 Task: Inspect the Street View of the Hollywood Walk of Fame in Los Angeles.
Action: Key pressed <Key.caps_lock>H<Key.caps_lock>ollywood<Key.space><Key.caps_lock>W<Key.caps_lock>alk<Key.space>of<Key.space><Key.caps_lock>F<Key.caps_lock>ame<Key.space>,<Key.space><Key.caps_lock>L<Key.caps_lock>os<Key.space><Key.caps_lock>A<Key.caps_lock>ngeles
Screenshot: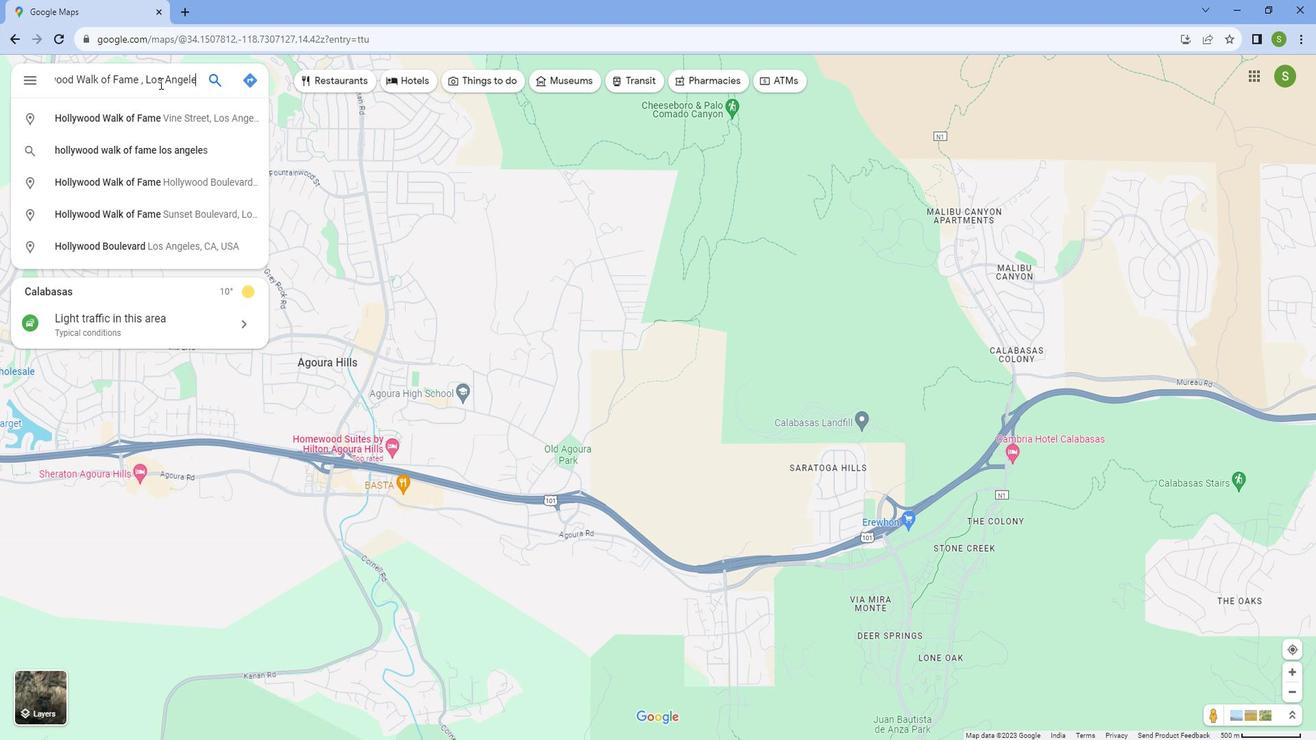 
Action: Mouse moved to (166, 141)
Screenshot: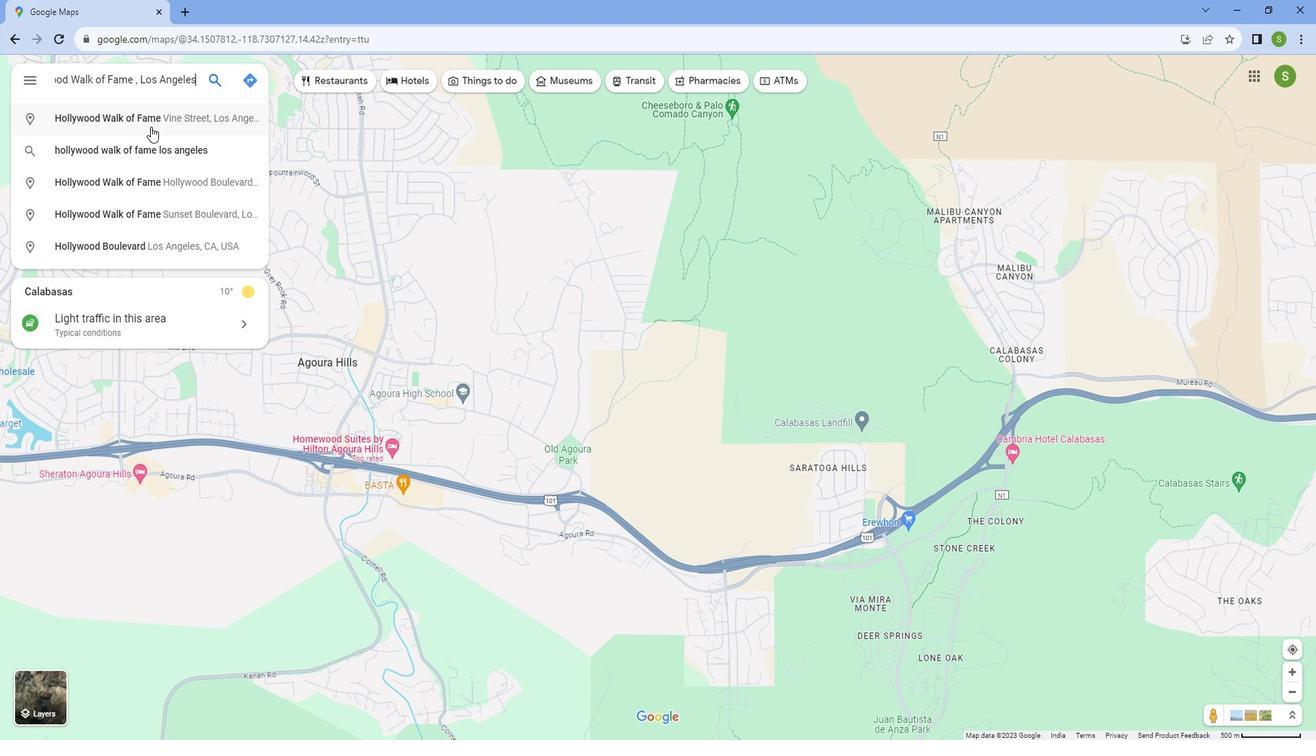
Action: Mouse pressed left at (166, 141)
Screenshot: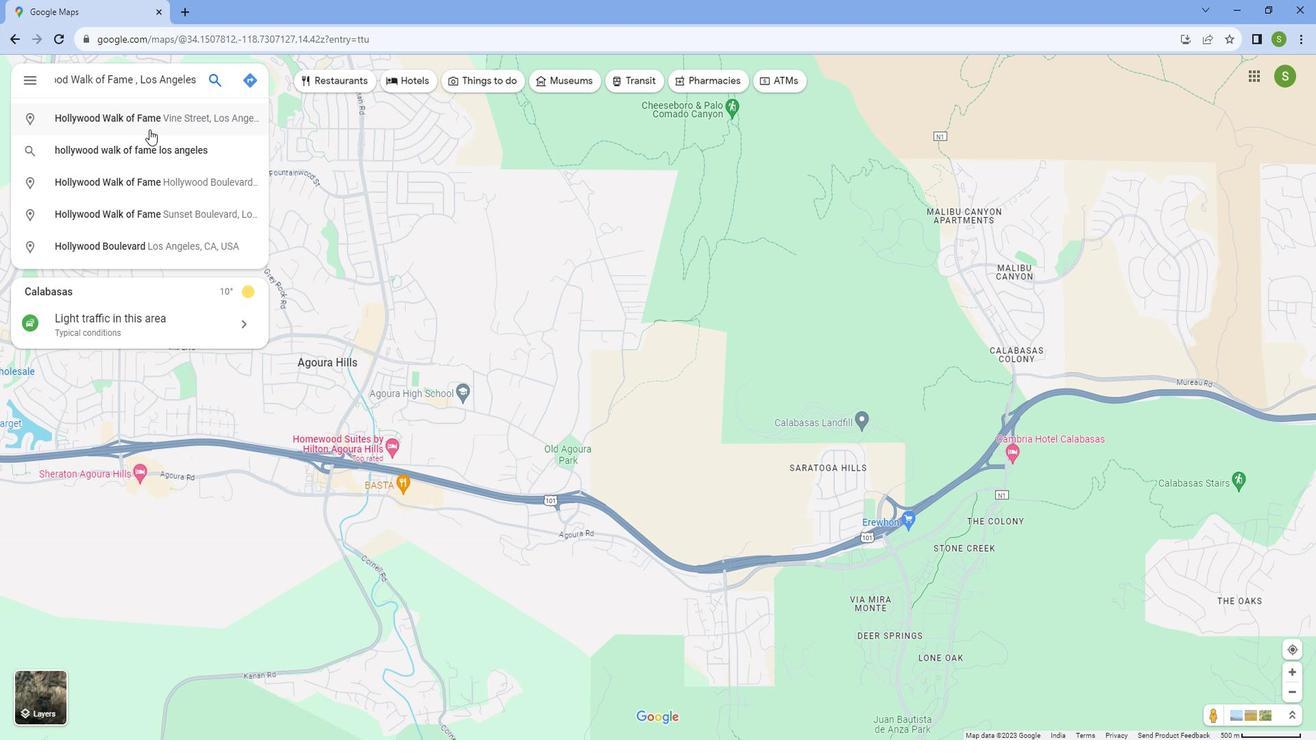 
Action: Mouse moved to (167, 146)
Screenshot: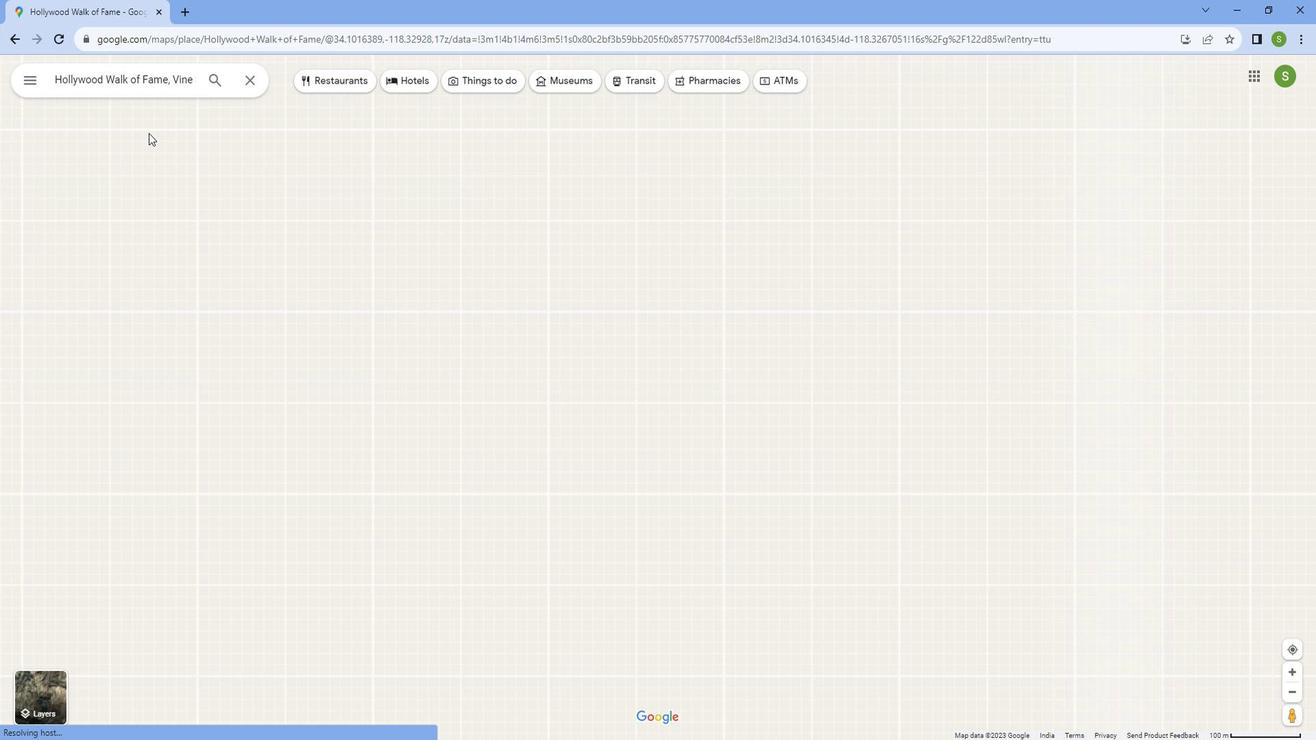 
Action: Mouse scrolled (167, 145) with delta (0, 0)
Screenshot: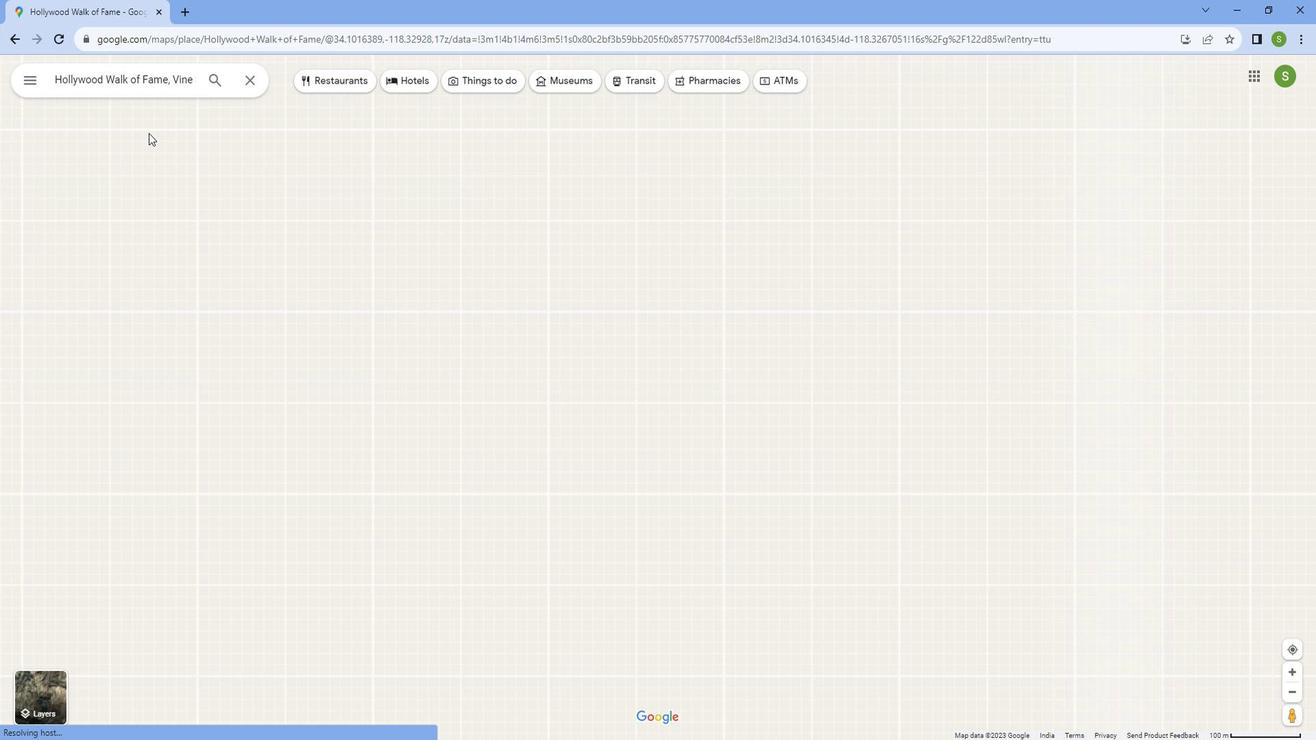 
Action: Mouse moved to (578, 686)
Screenshot: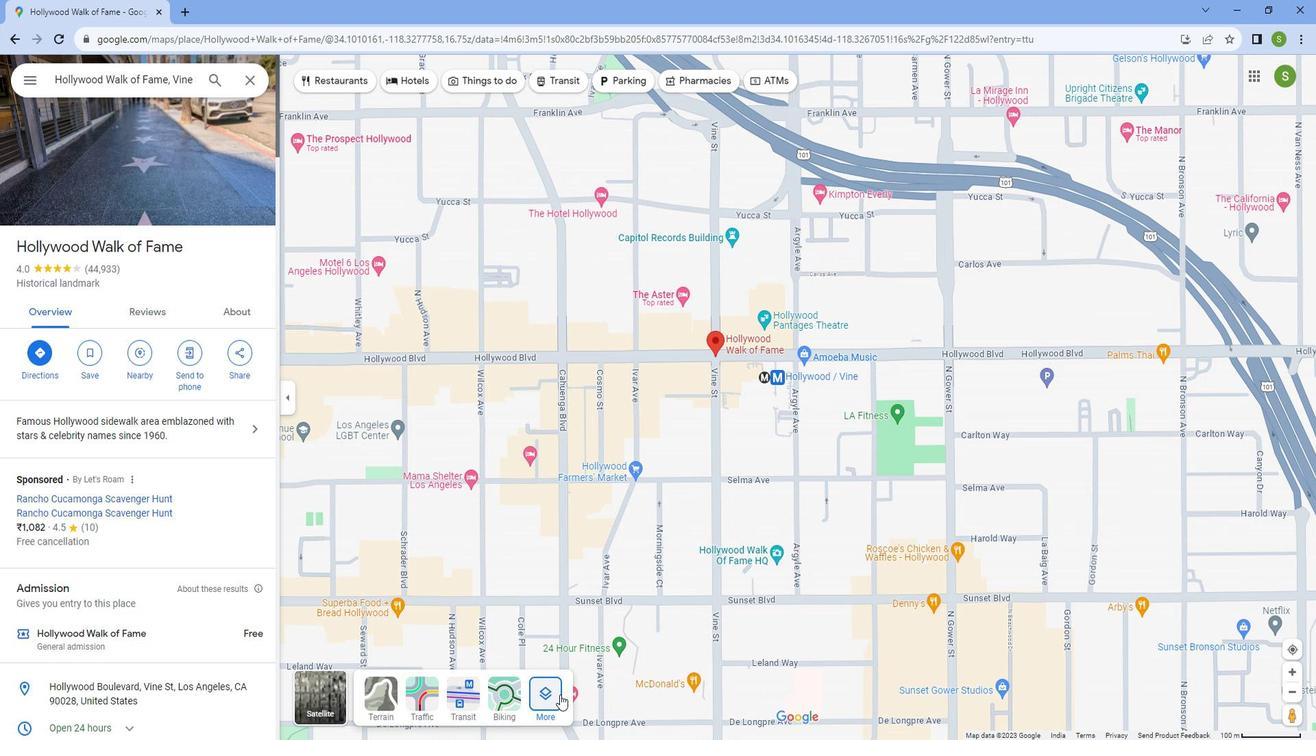 
Action: Mouse pressed left at (578, 686)
Screenshot: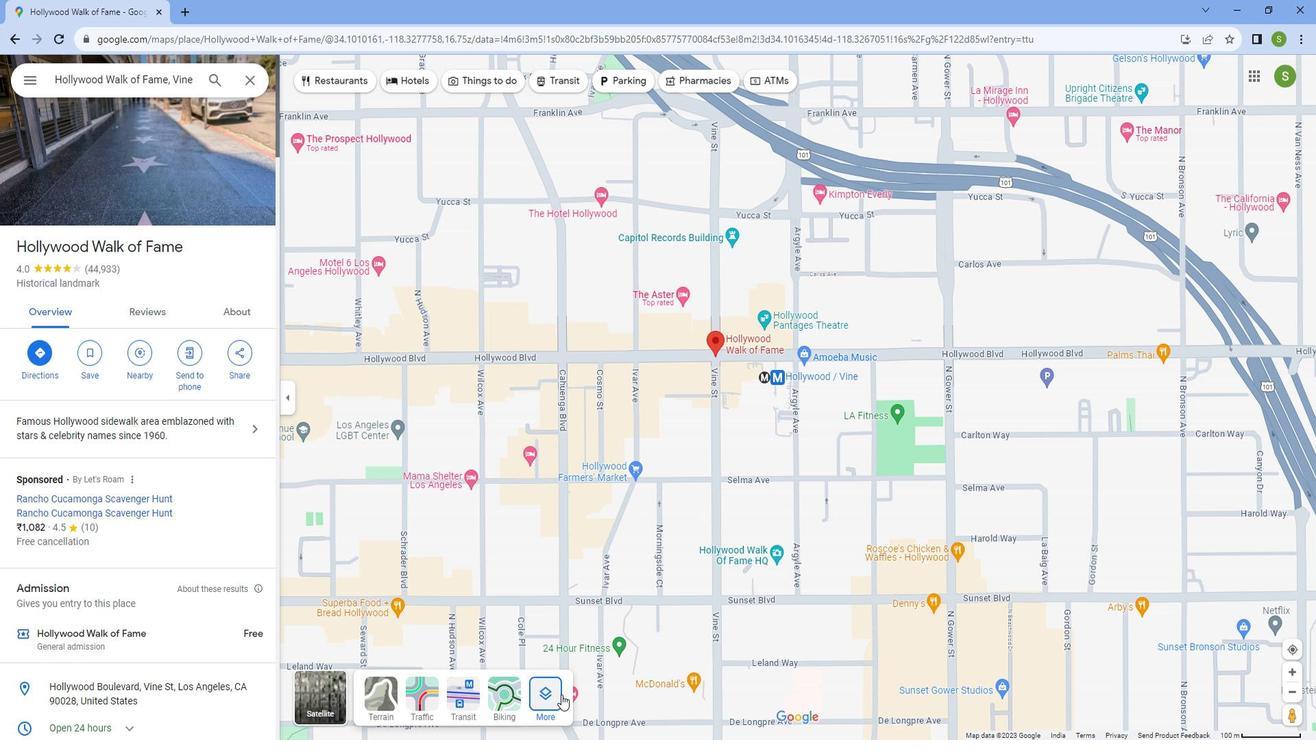 
Action: Mouse moved to (390, 408)
Screenshot: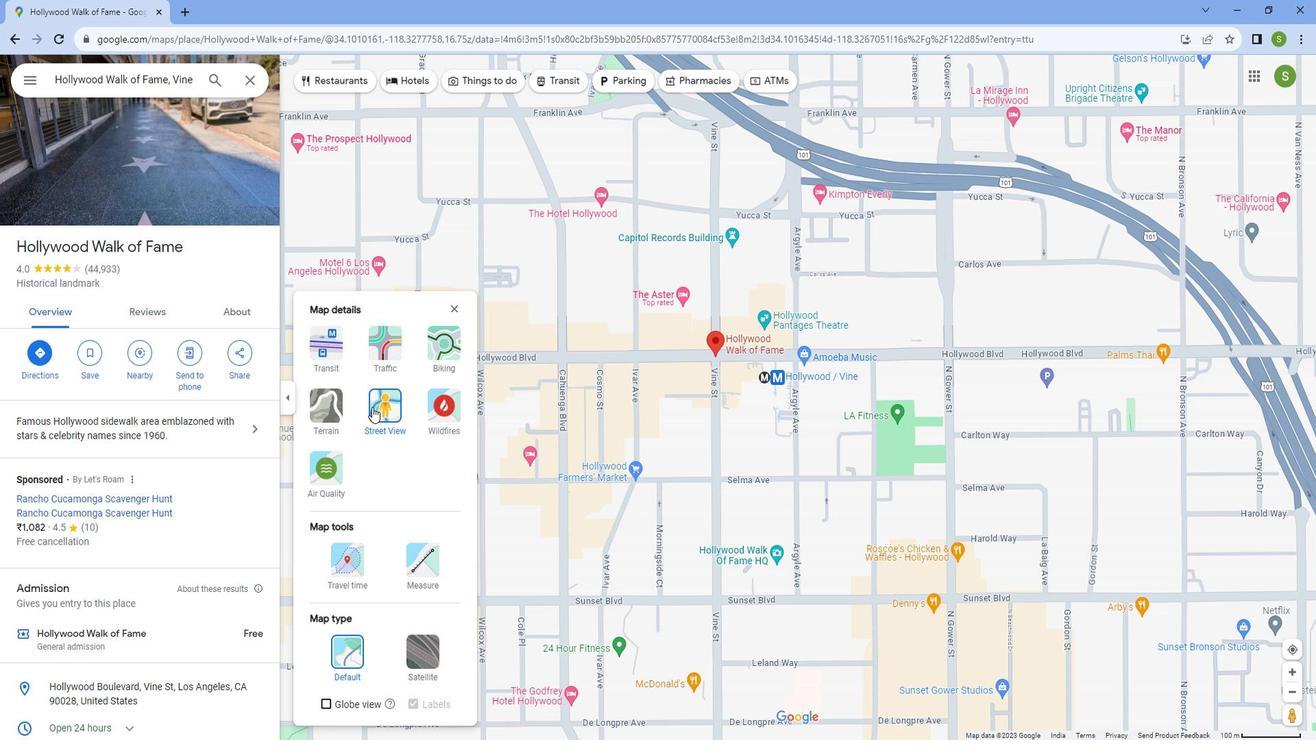 
Action: Mouse pressed left at (390, 408)
Screenshot: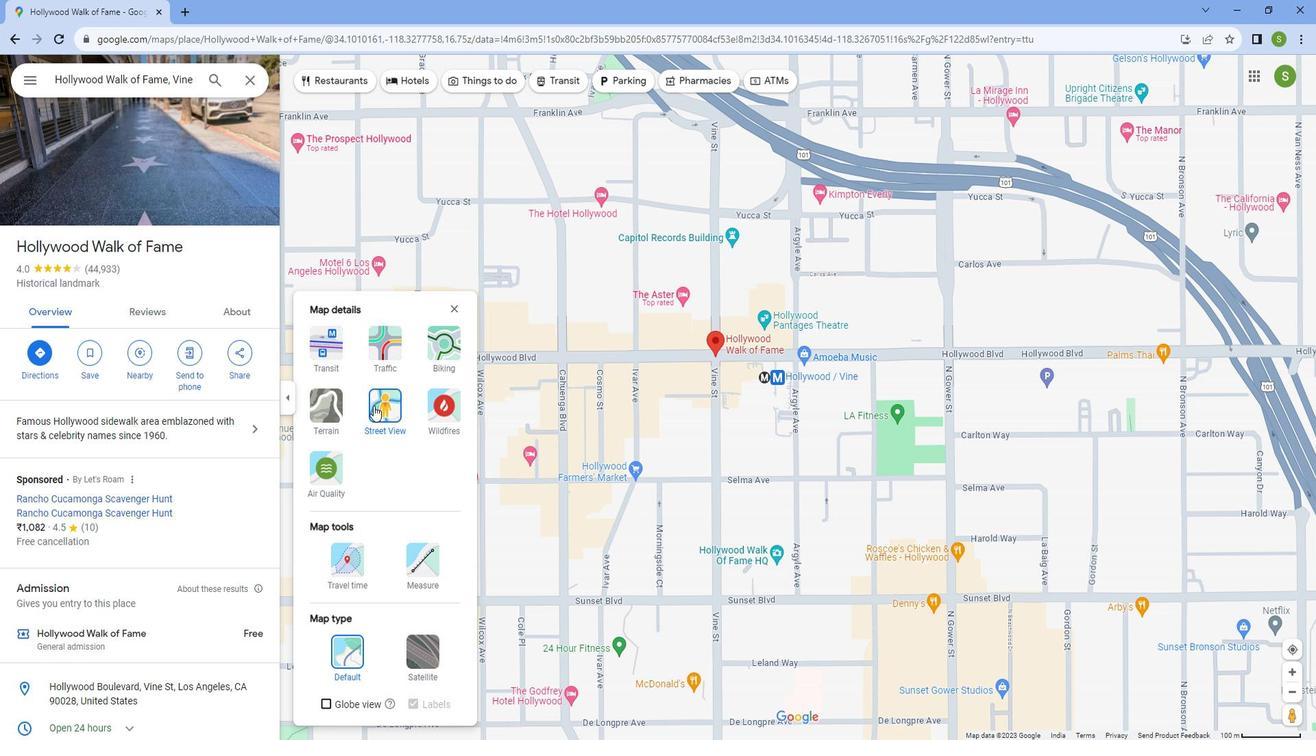 
Action: Mouse moved to (708, 360)
Screenshot: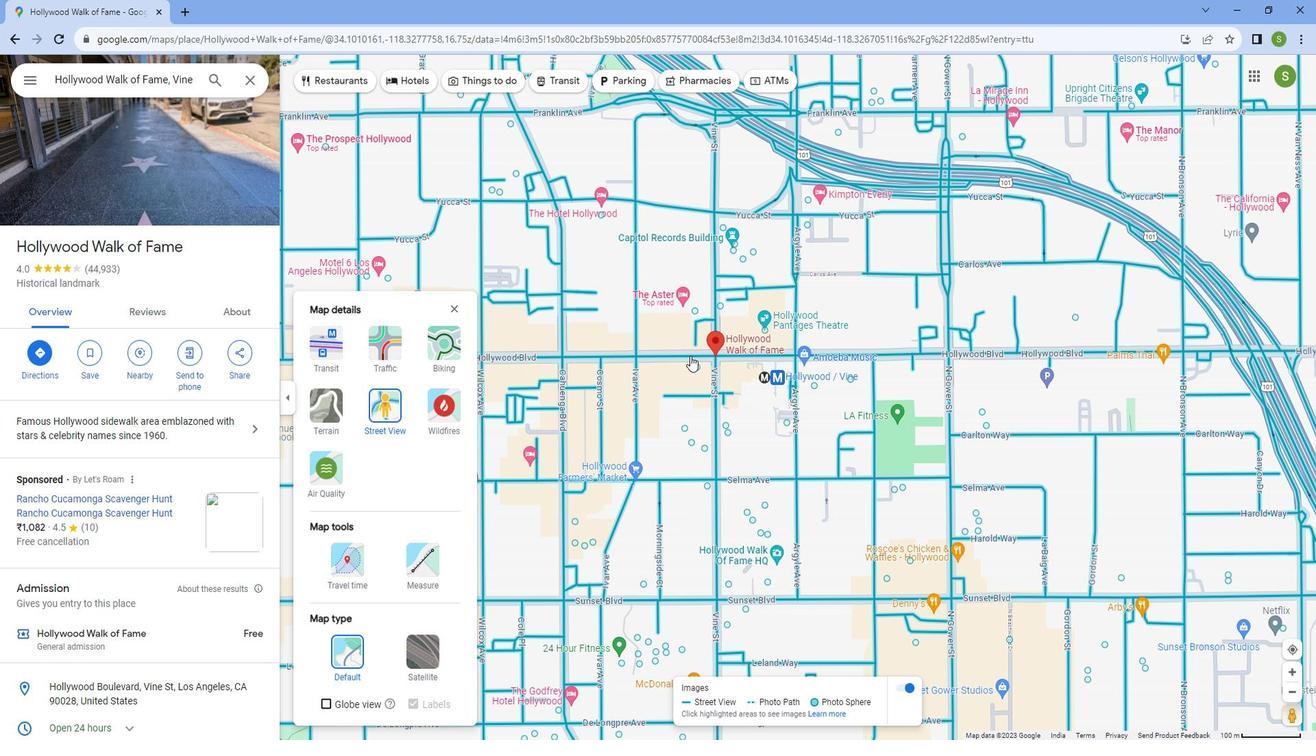 
Action: Mouse pressed left at (708, 360)
Screenshot: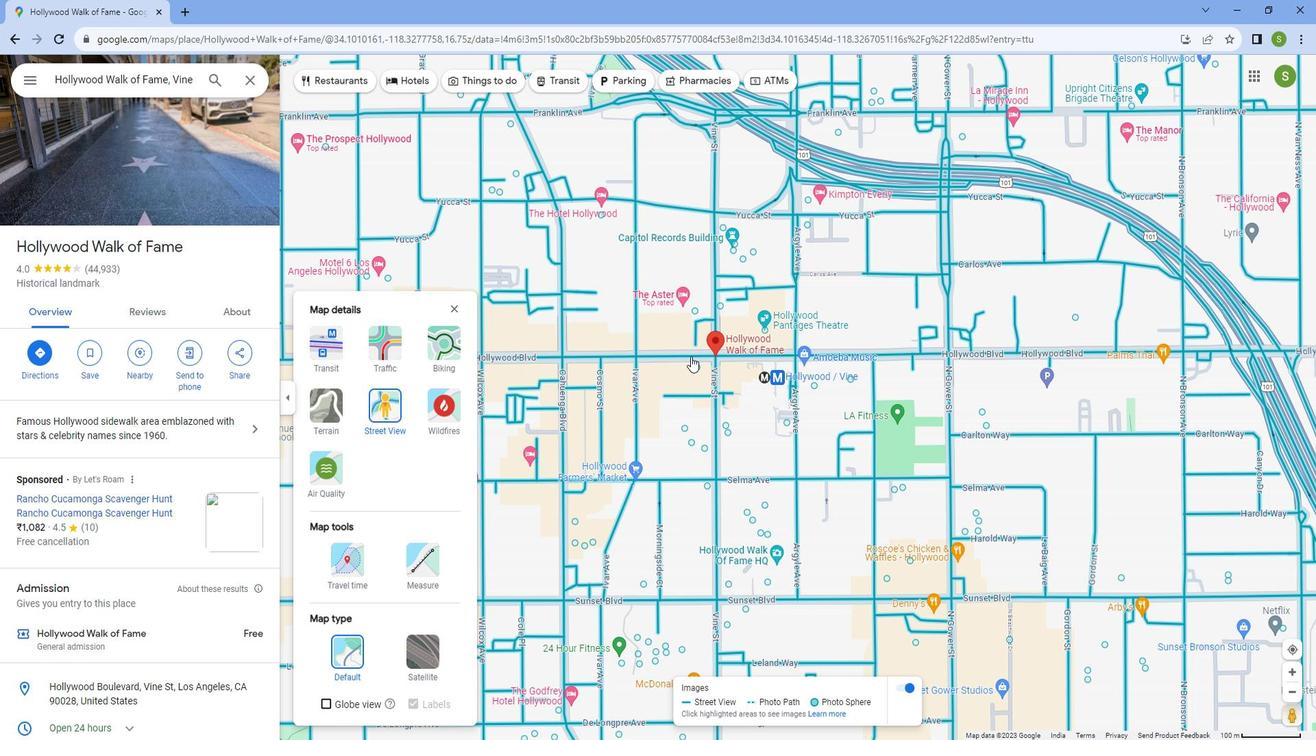 
Action: Mouse pressed left at (708, 360)
Screenshot: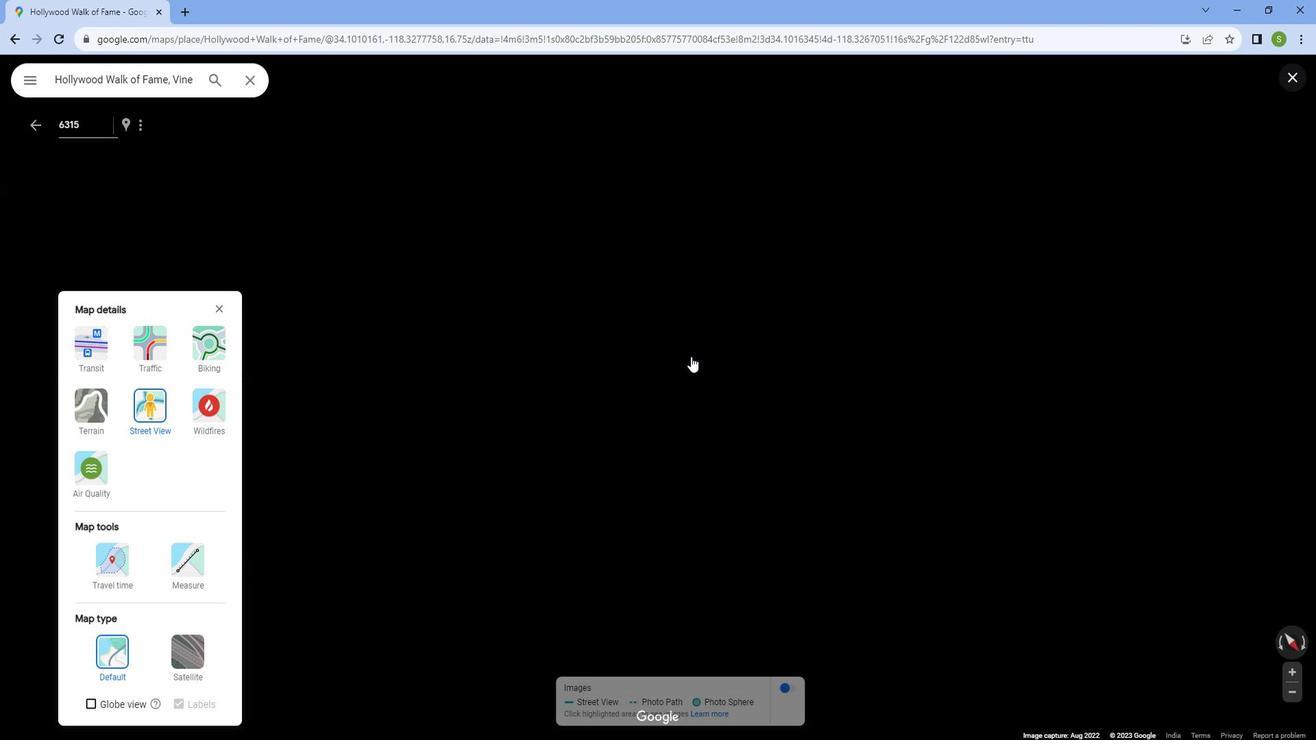 
Action: Mouse moved to (888, 489)
Screenshot: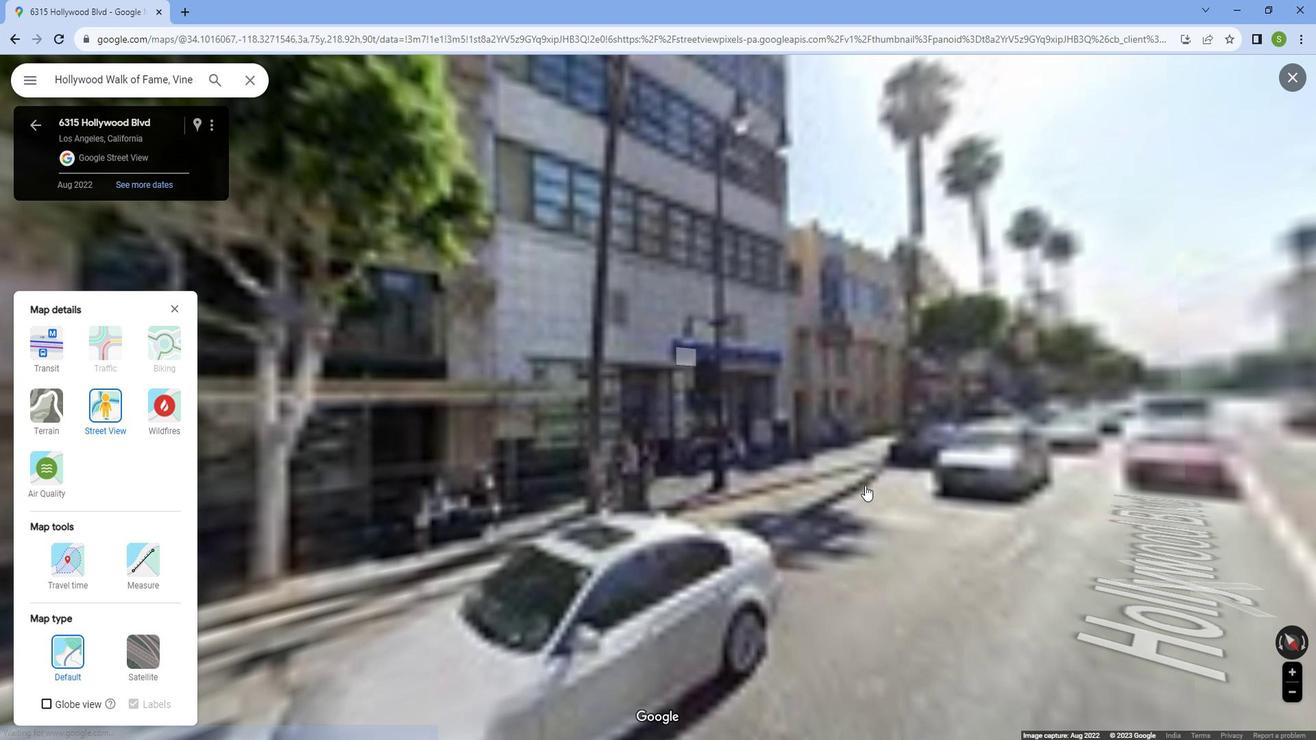 
Action: Mouse pressed left at (888, 489)
Screenshot: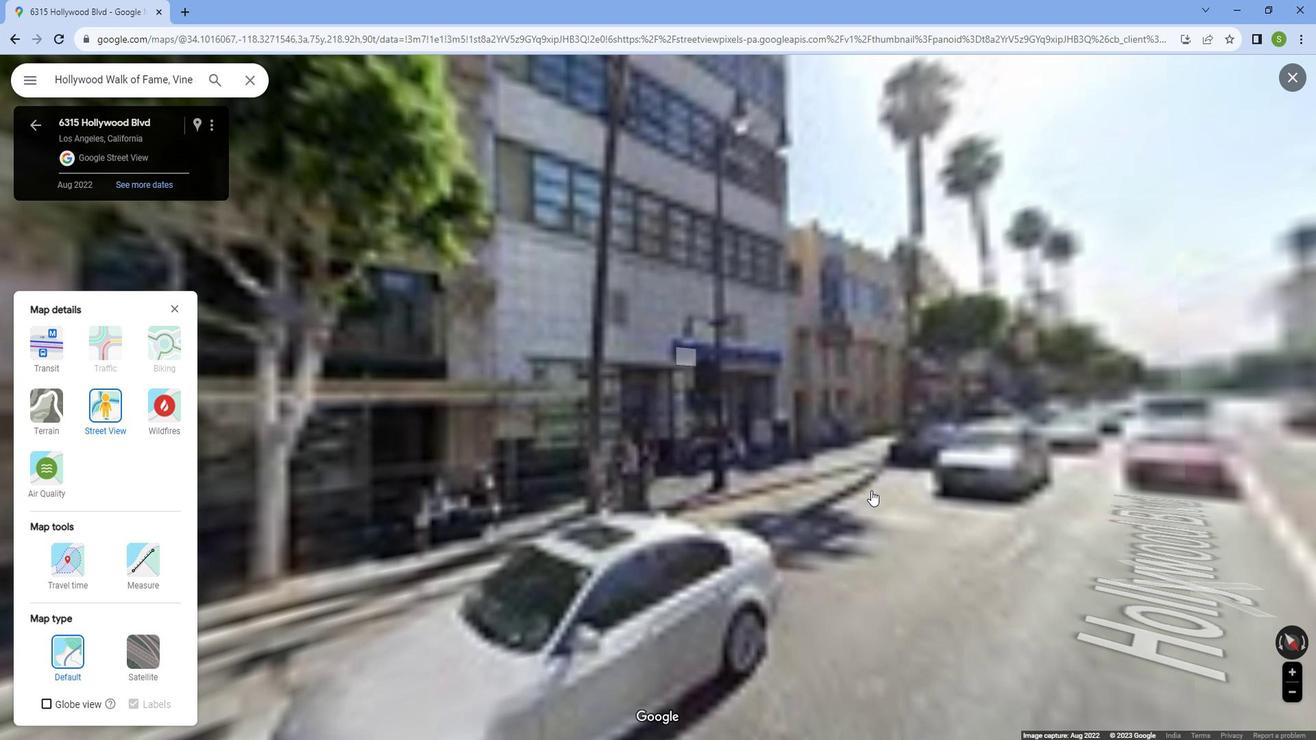 
Action: Mouse moved to (689, 473)
Screenshot: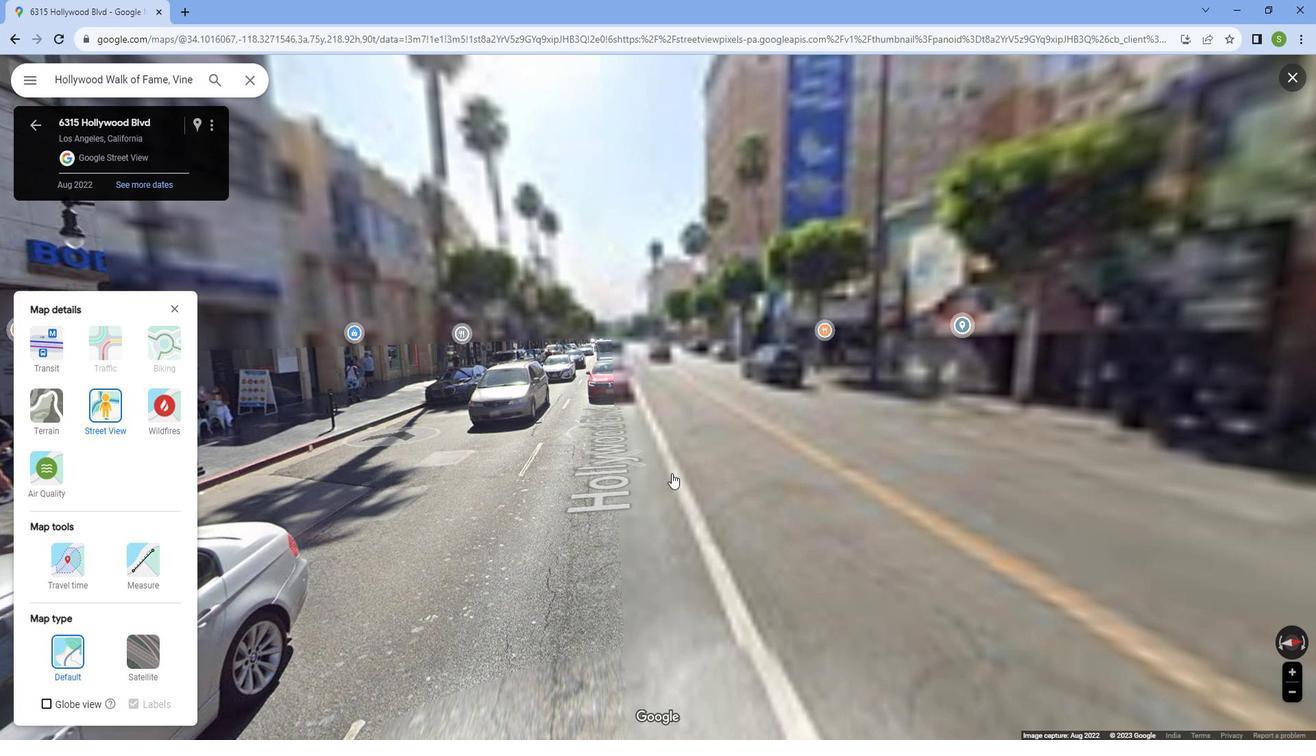 
Action: Mouse pressed left at (689, 473)
Screenshot: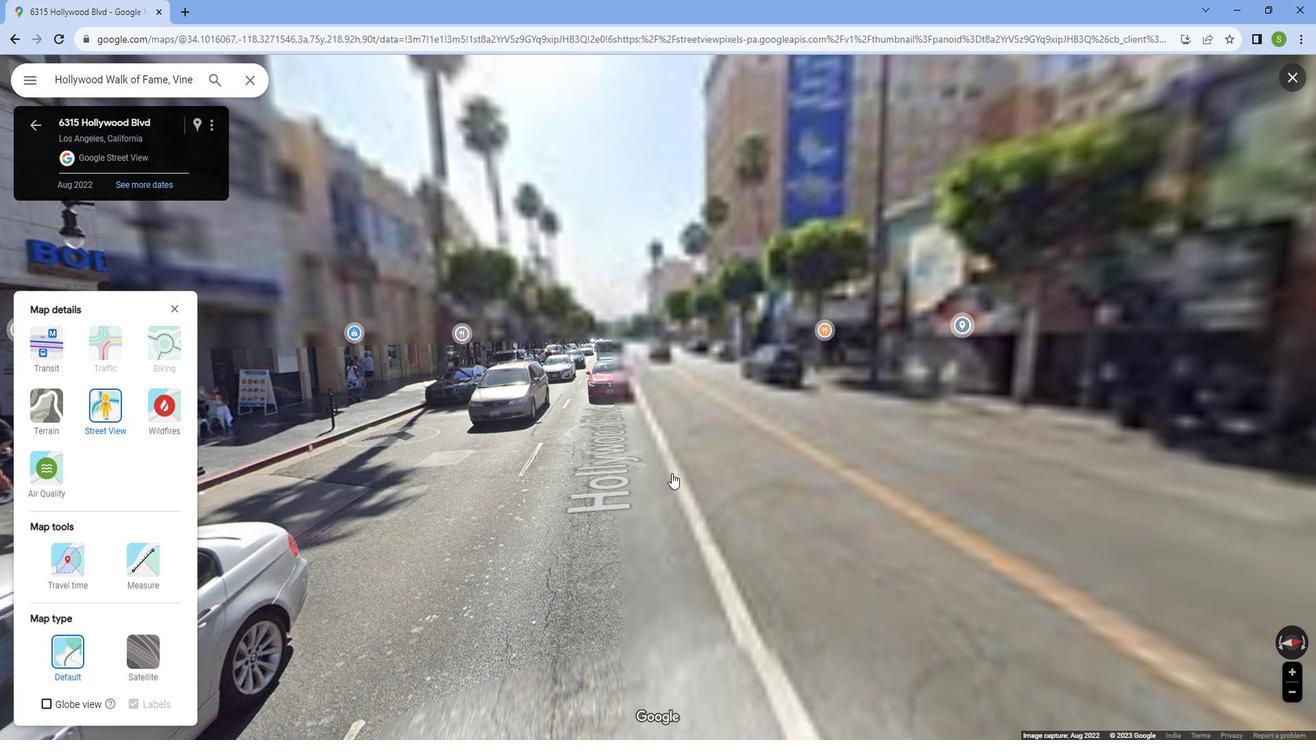 
Action: Mouse moved to (770, 427)
Screenshot: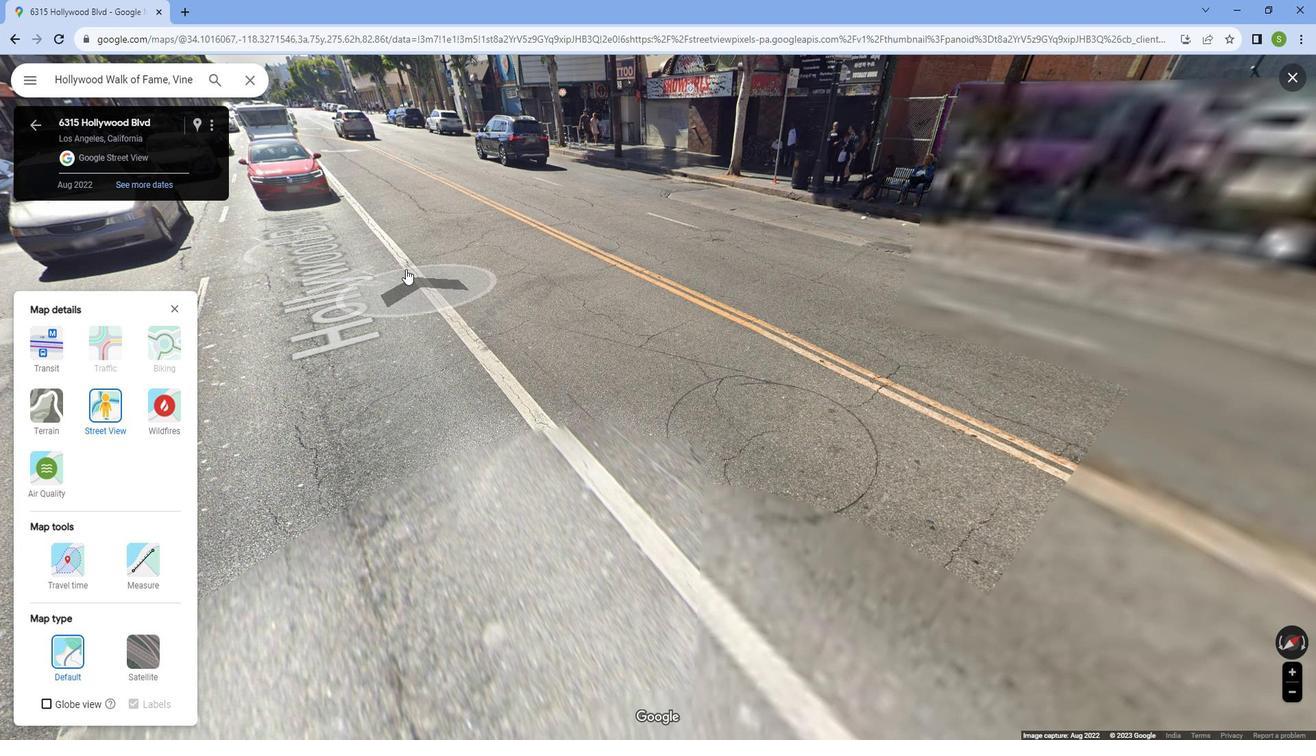 
Action: Mouse pressed left at (770, 427)
Screenshot: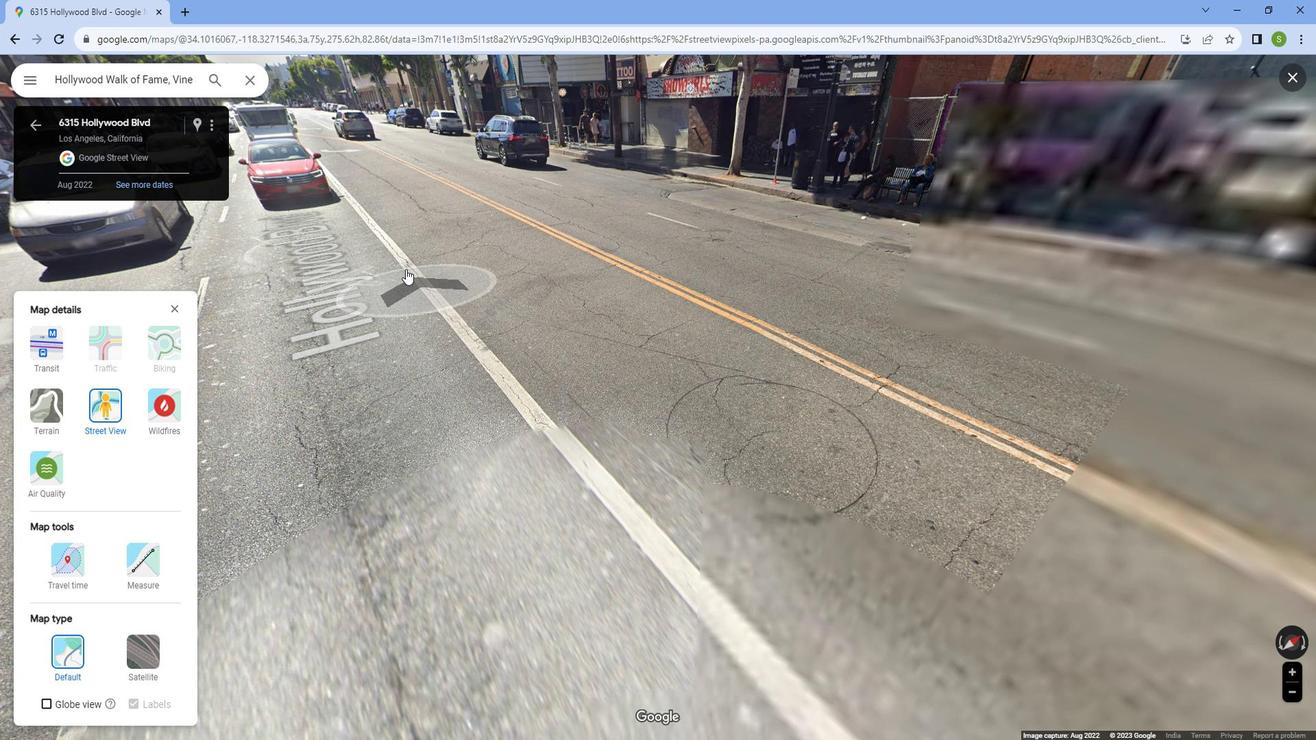 
Action: Mouse moved to (819, 424)
Screenshot: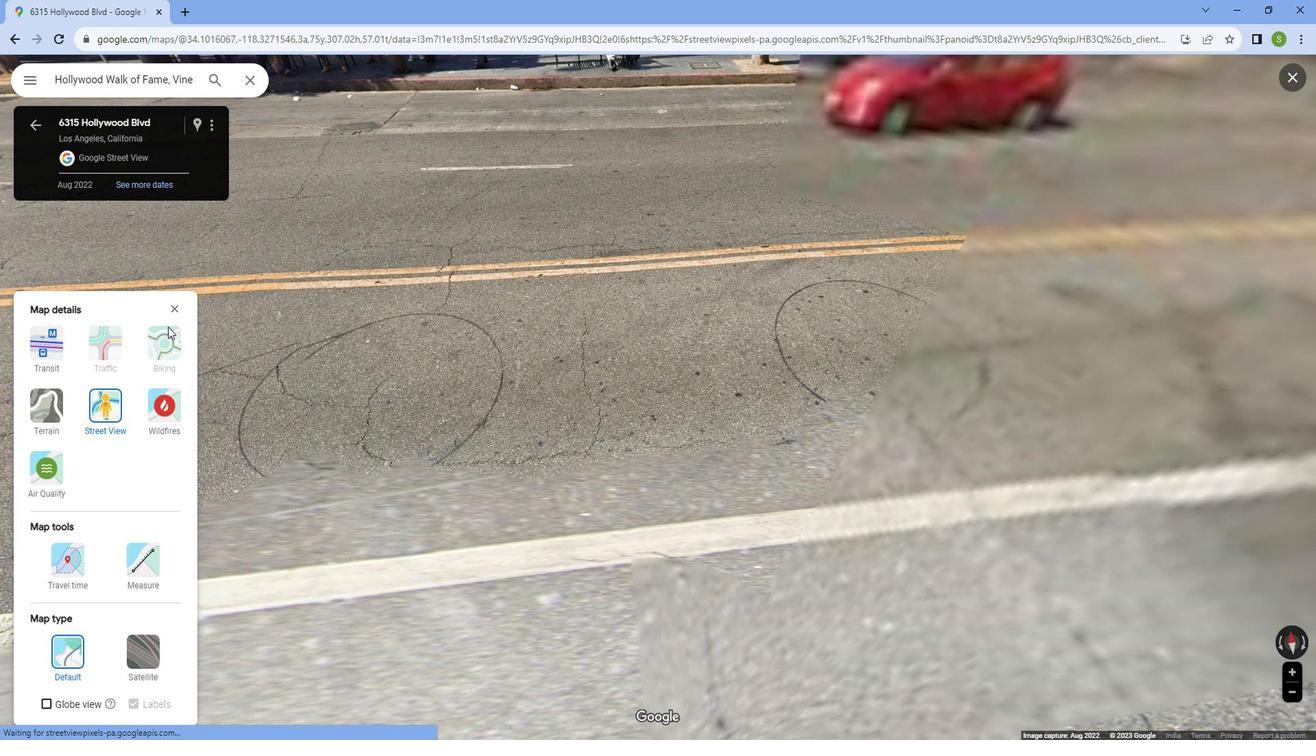 
Action: Mouse pressed left at (819, 424)
Screenshot: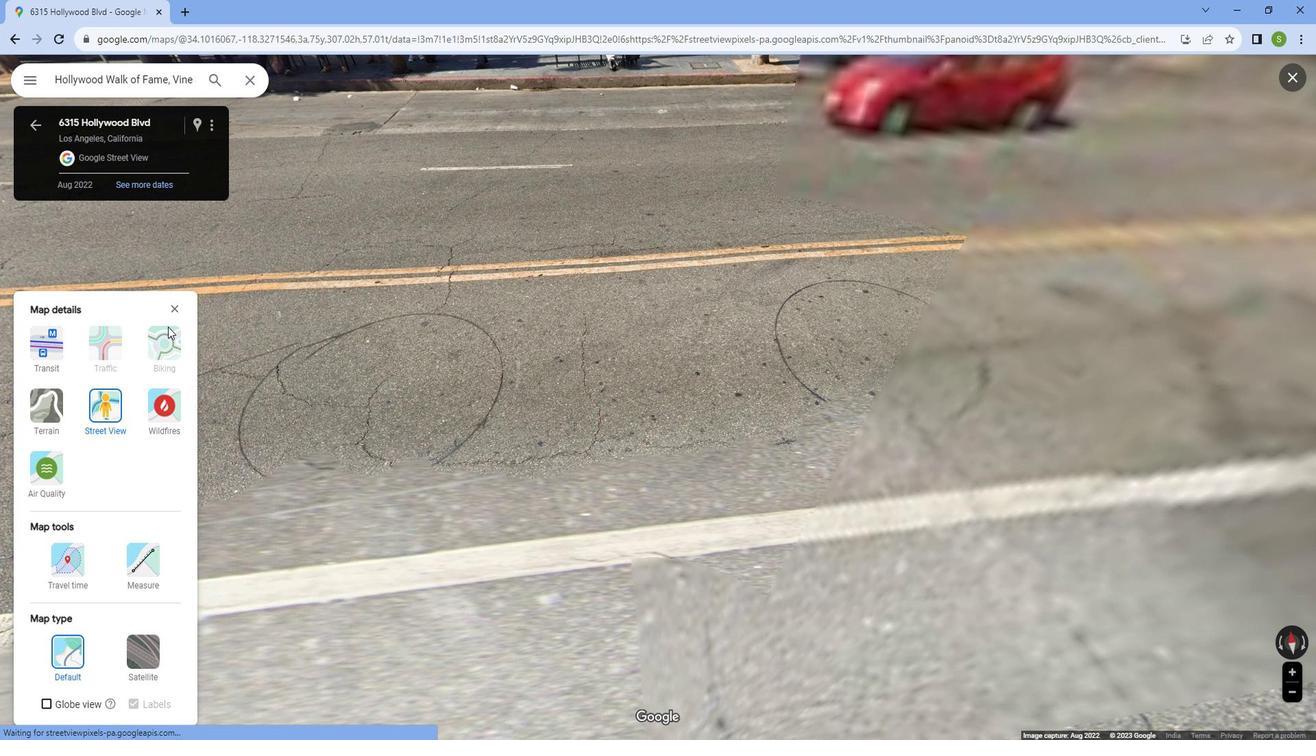 
Action: Mouse moved to (892, 562)
Screenshot: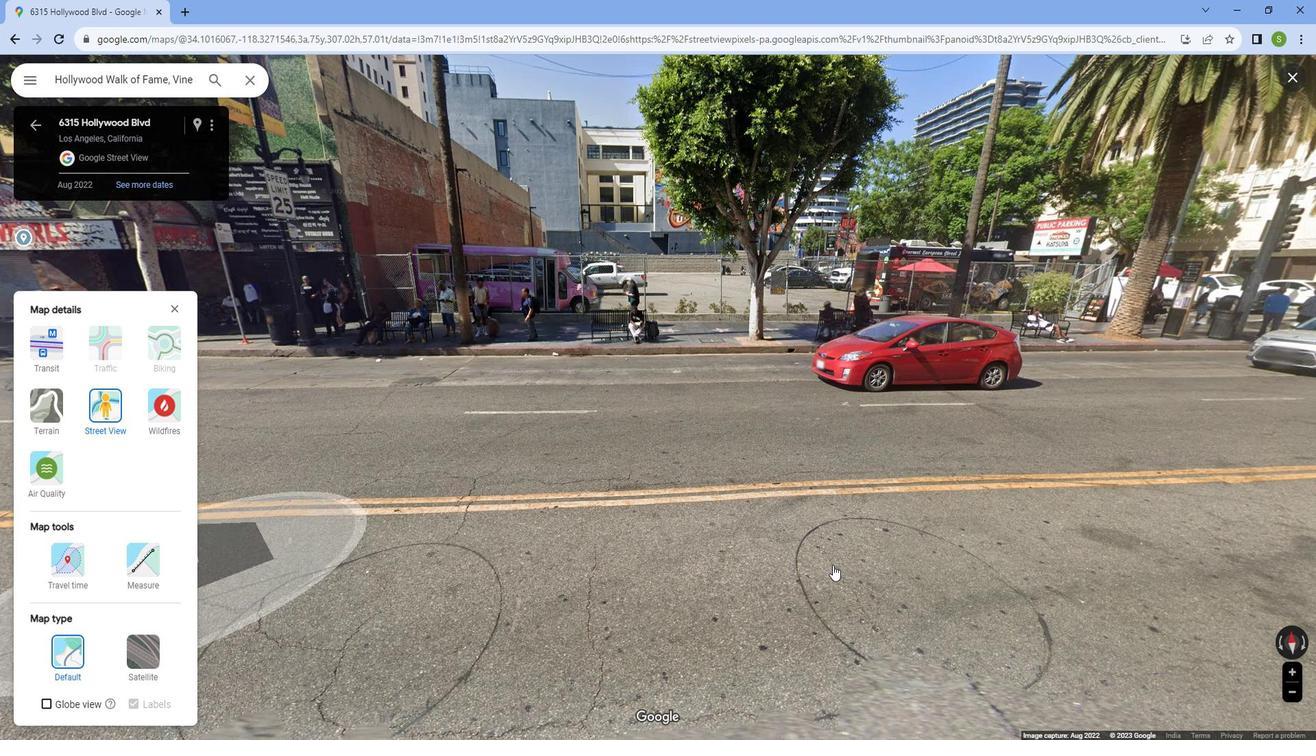 
Action: Mouse pressed left at (892, 562)
Screenshot: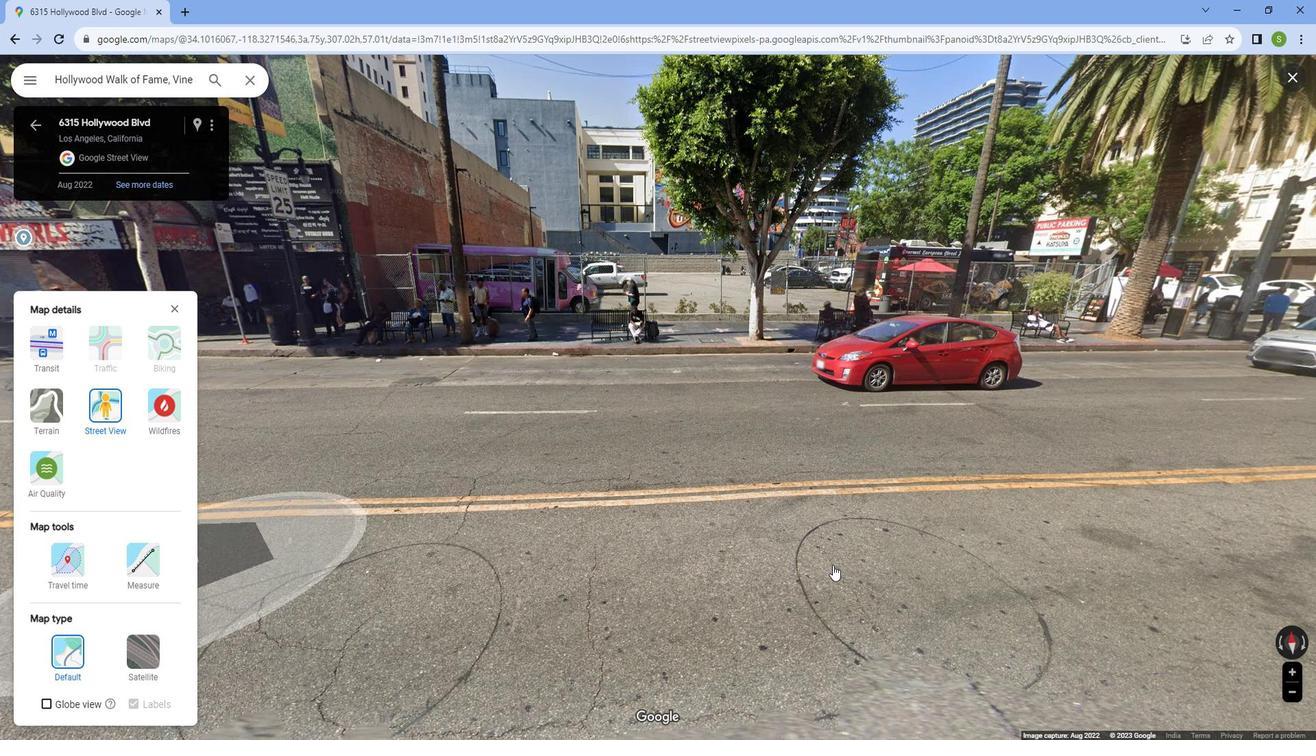 
Action: Mouse moved to (744, 460)
Screenshot: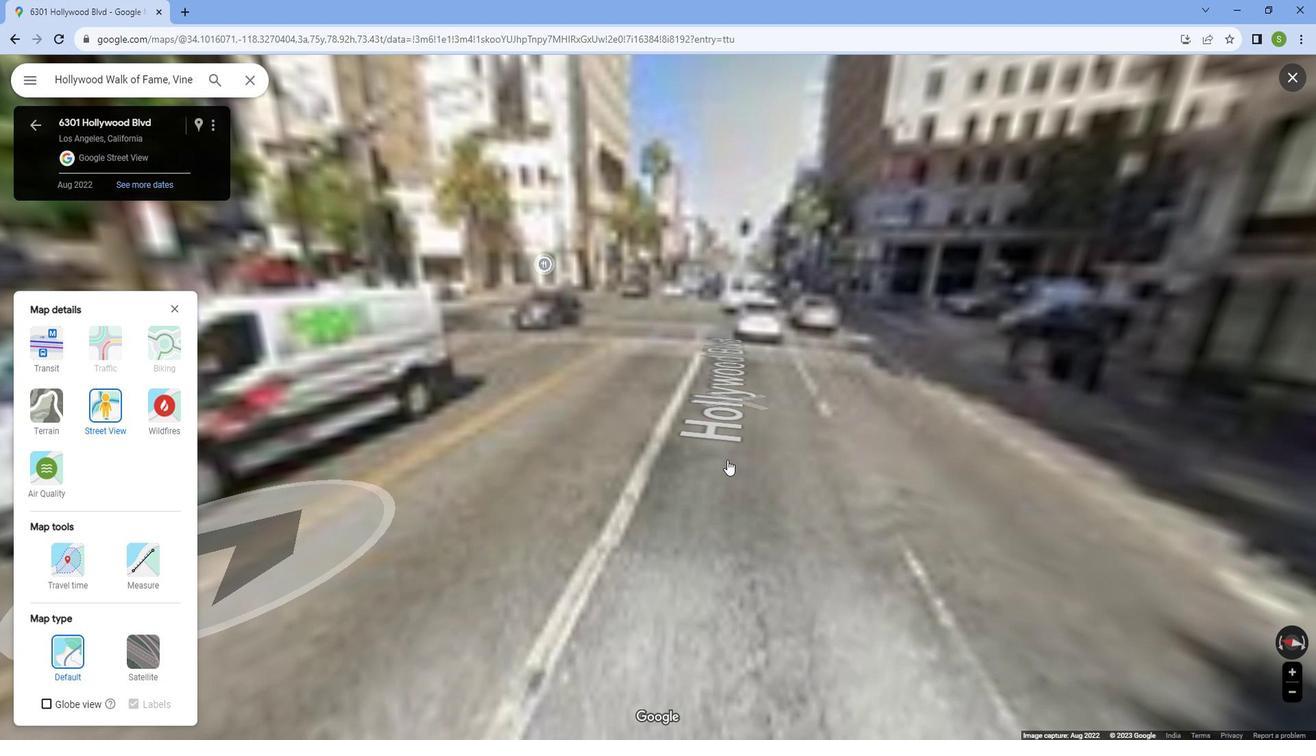 
Action: Mouse pressed left at (744, 460)
Screenshot: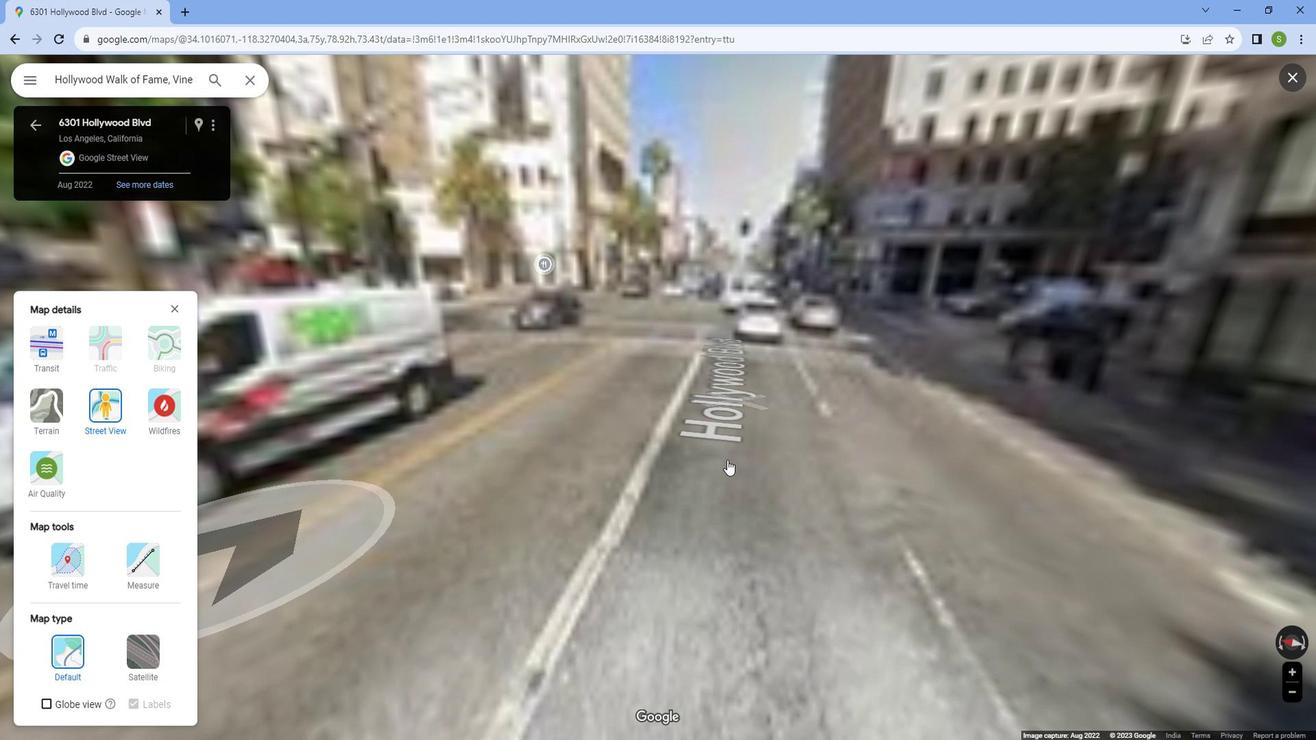 
Action: Mouse moved to (744, 460)
Screenshot: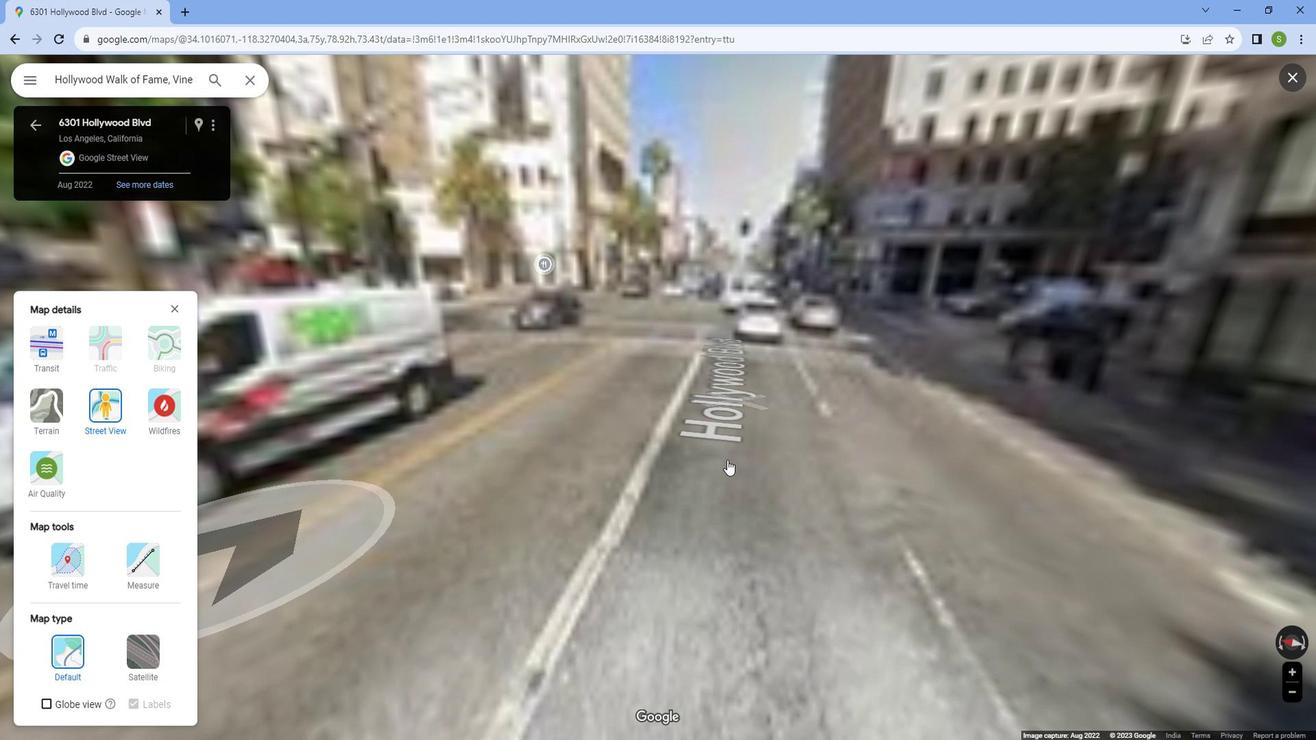 
Action: Mouse pressed left at (744, 460)
Screenshot: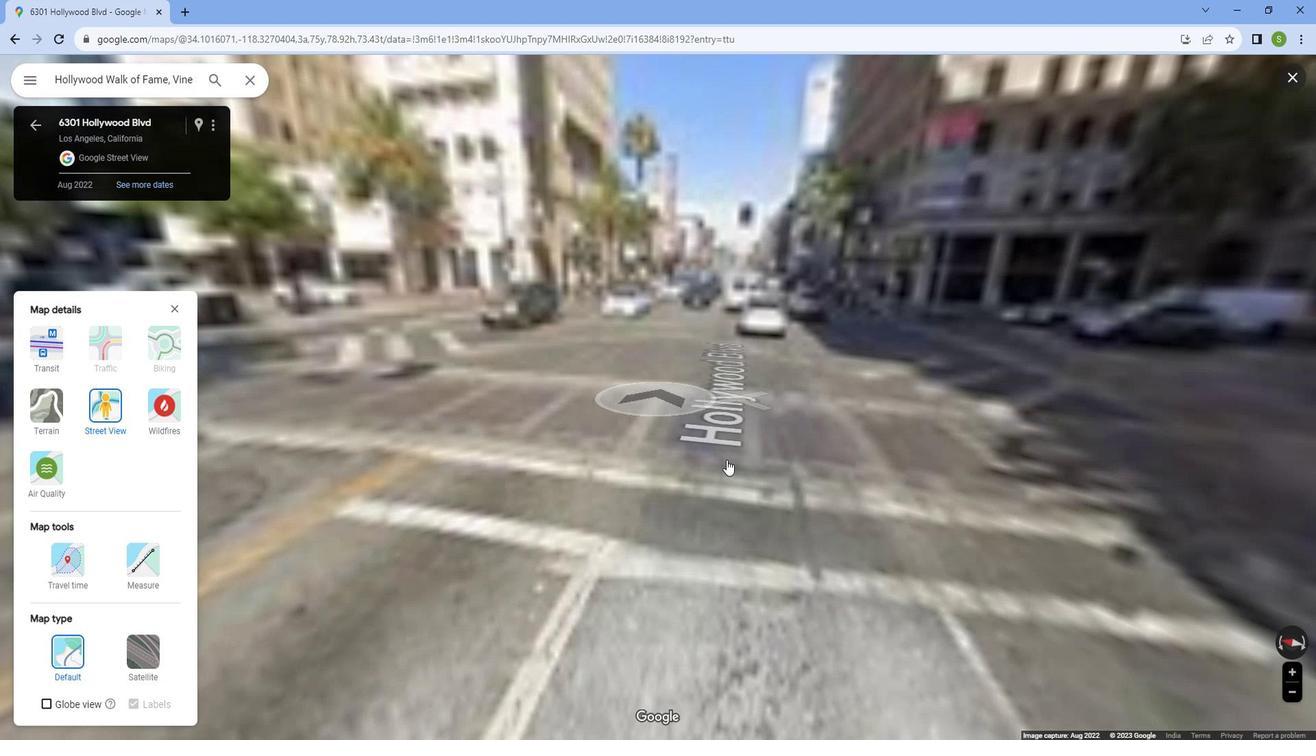 
Action: Mouse pressed left at (744, 460)
Screenshot: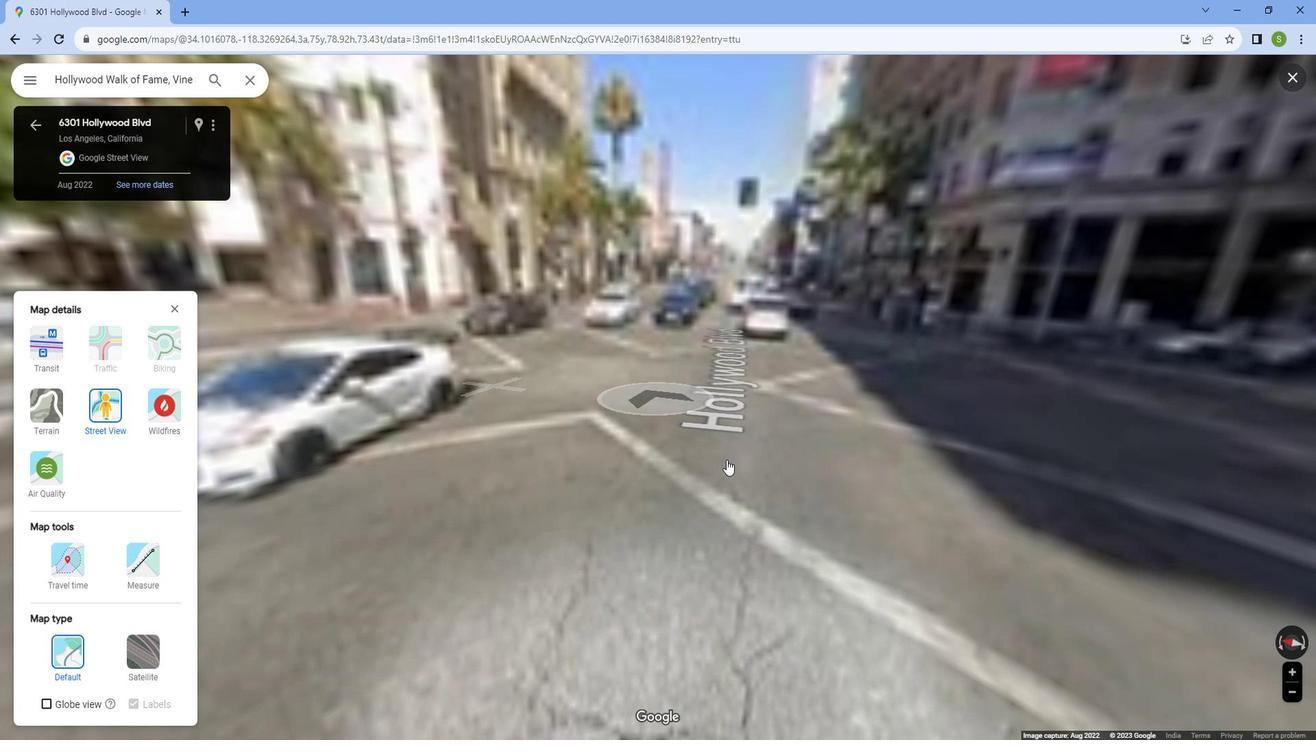 
Action: Mouse moved to (785, 461)
Screenshot: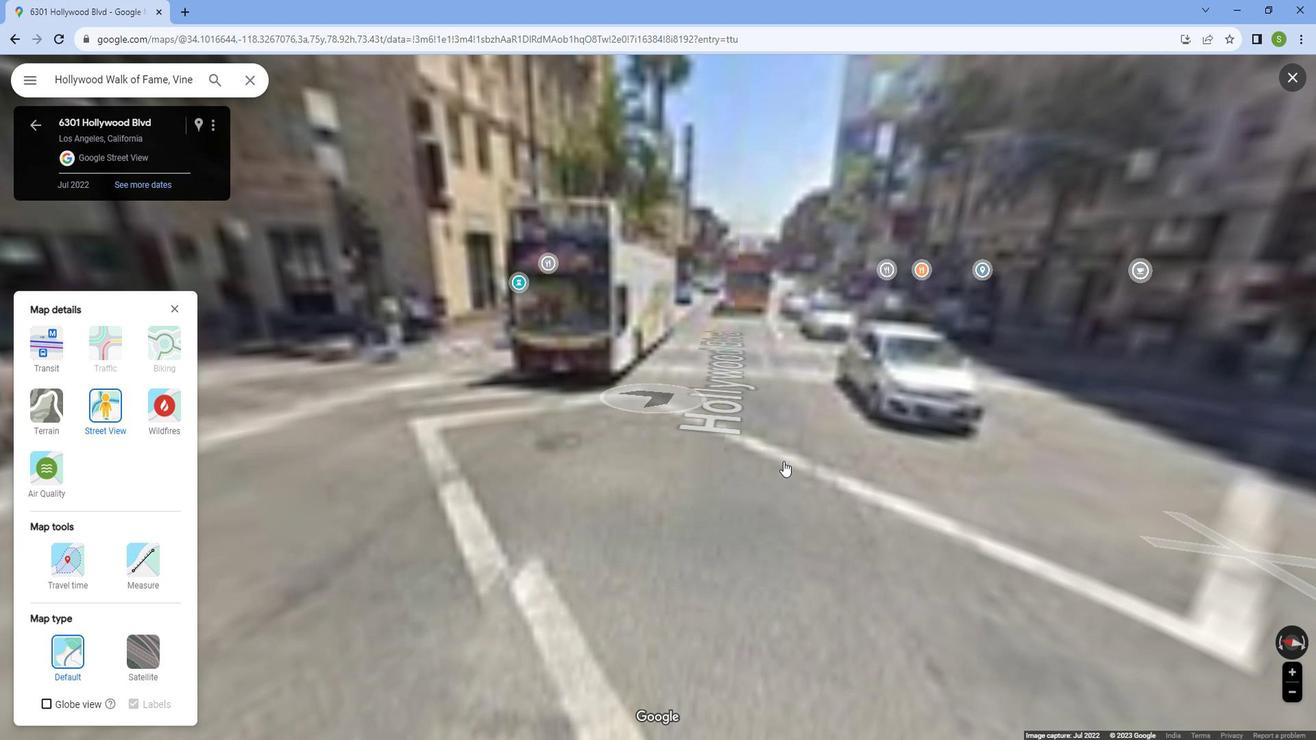 
Action: Mouse pressed left at (785, 461)
Screenshot: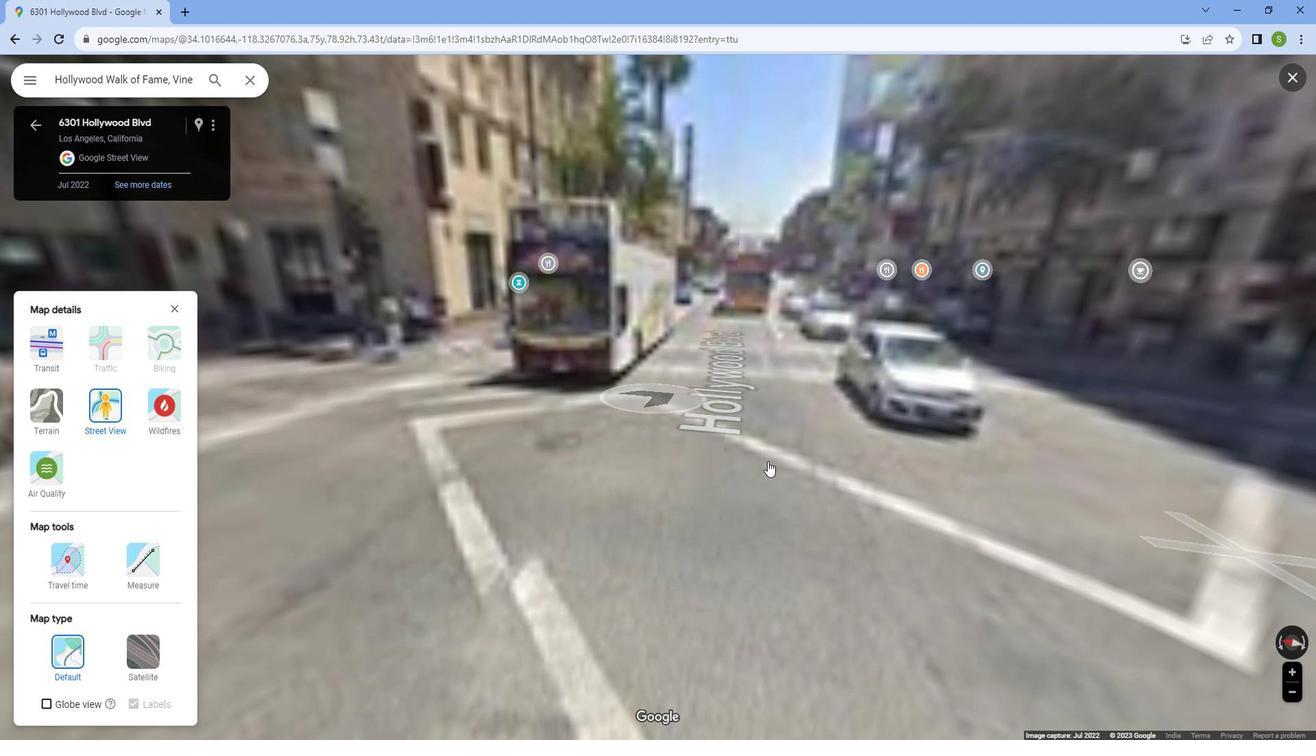 
Action: Mouse moved to (785, 460)
Screenshot: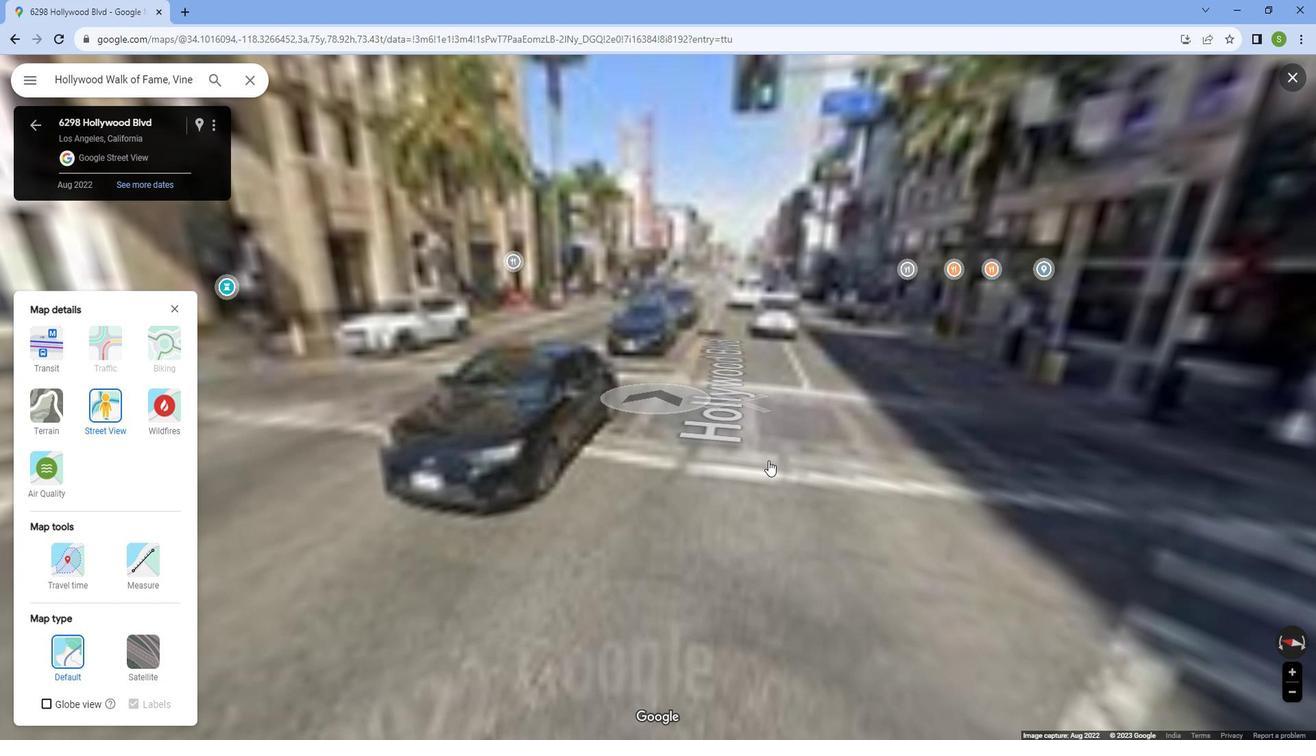 
Action: Mouse pressed left at (785, 460)
Screenshot: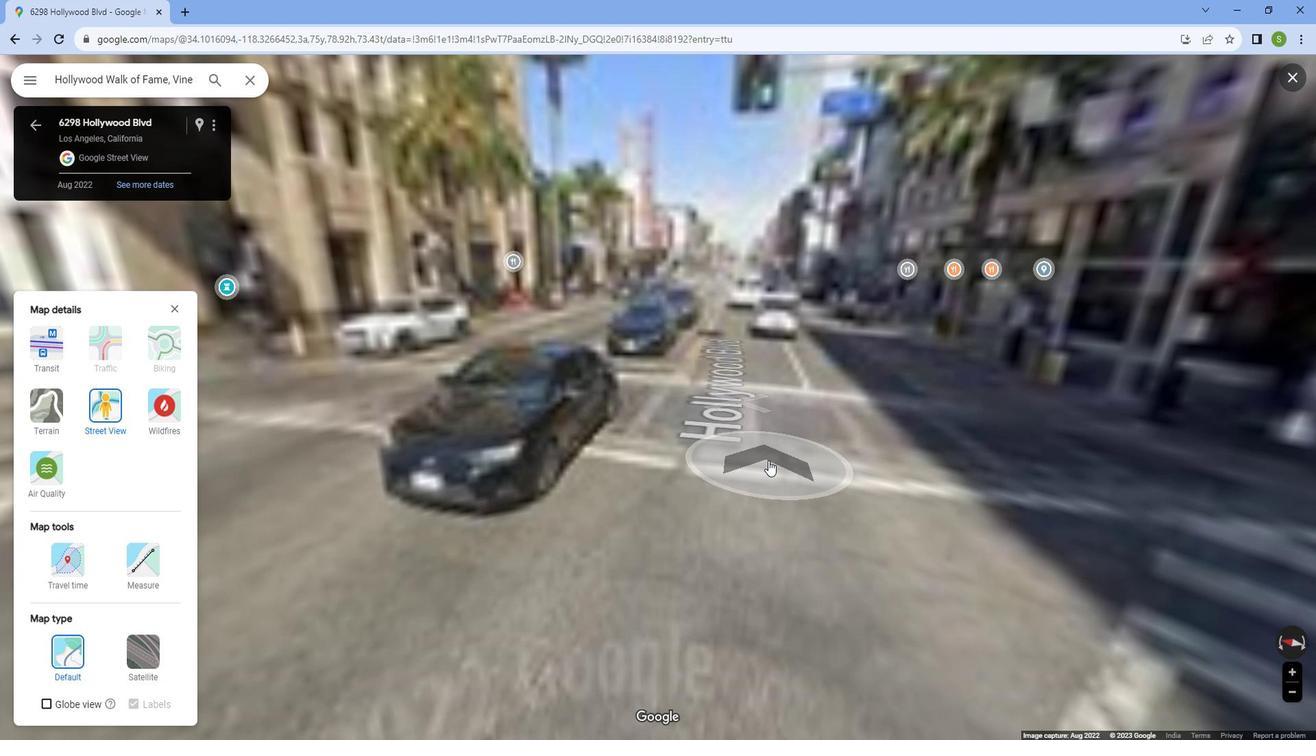 
Action: Mouse moved to (765, 445)
Screenshot: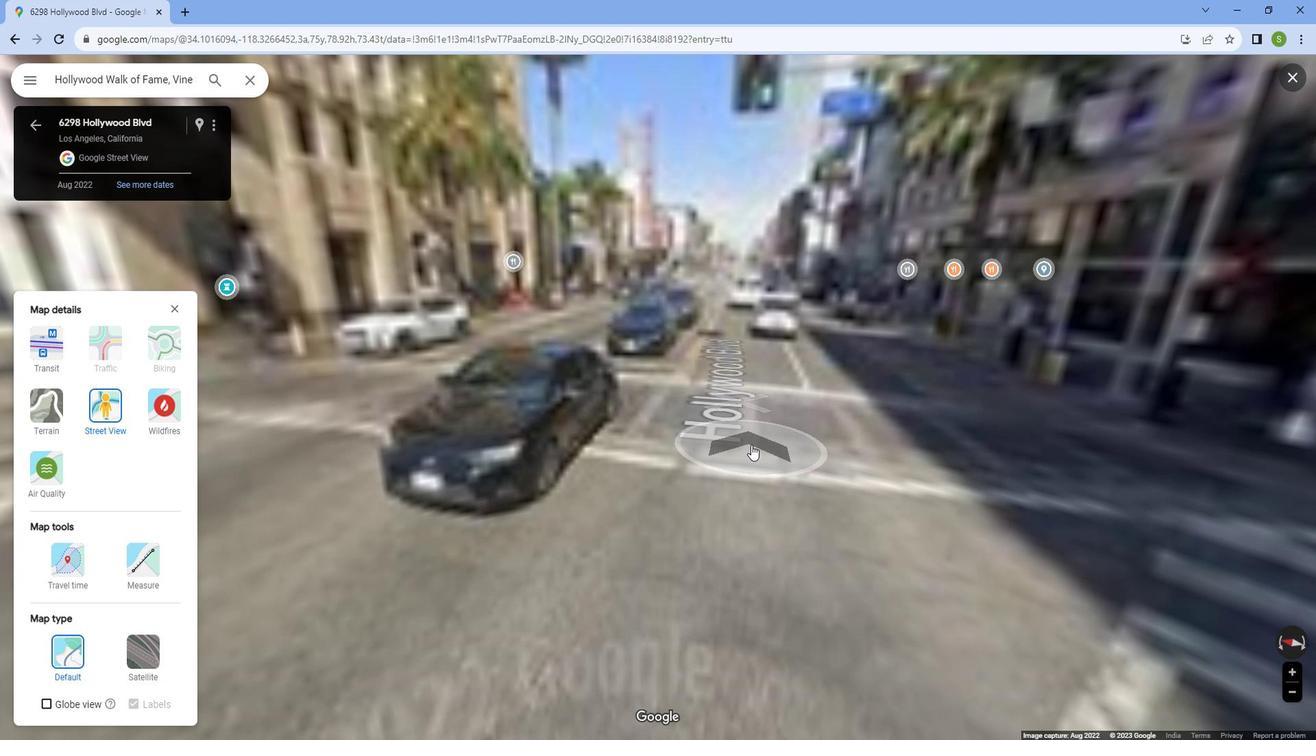 
Action: Mouse pressed left at (765, 445)
Screenshot: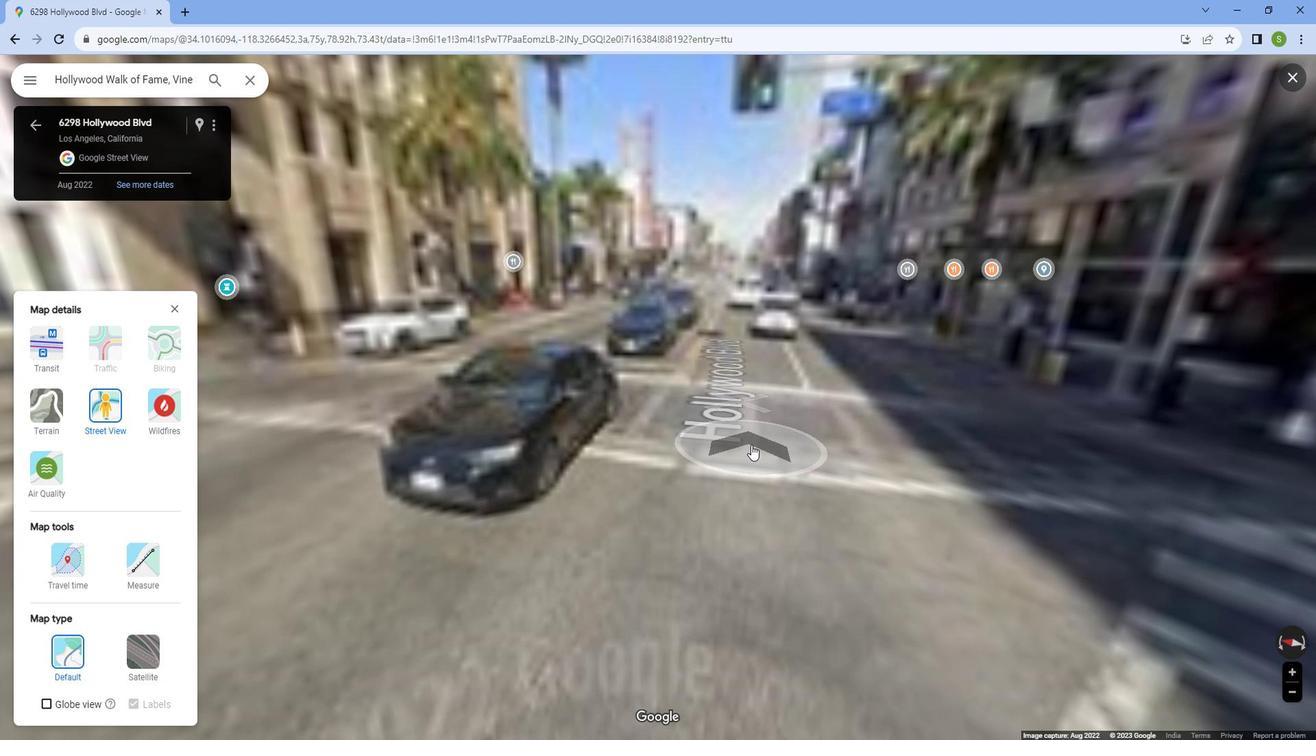 
Action: Mouse moved to (741, 439)
Screenshot: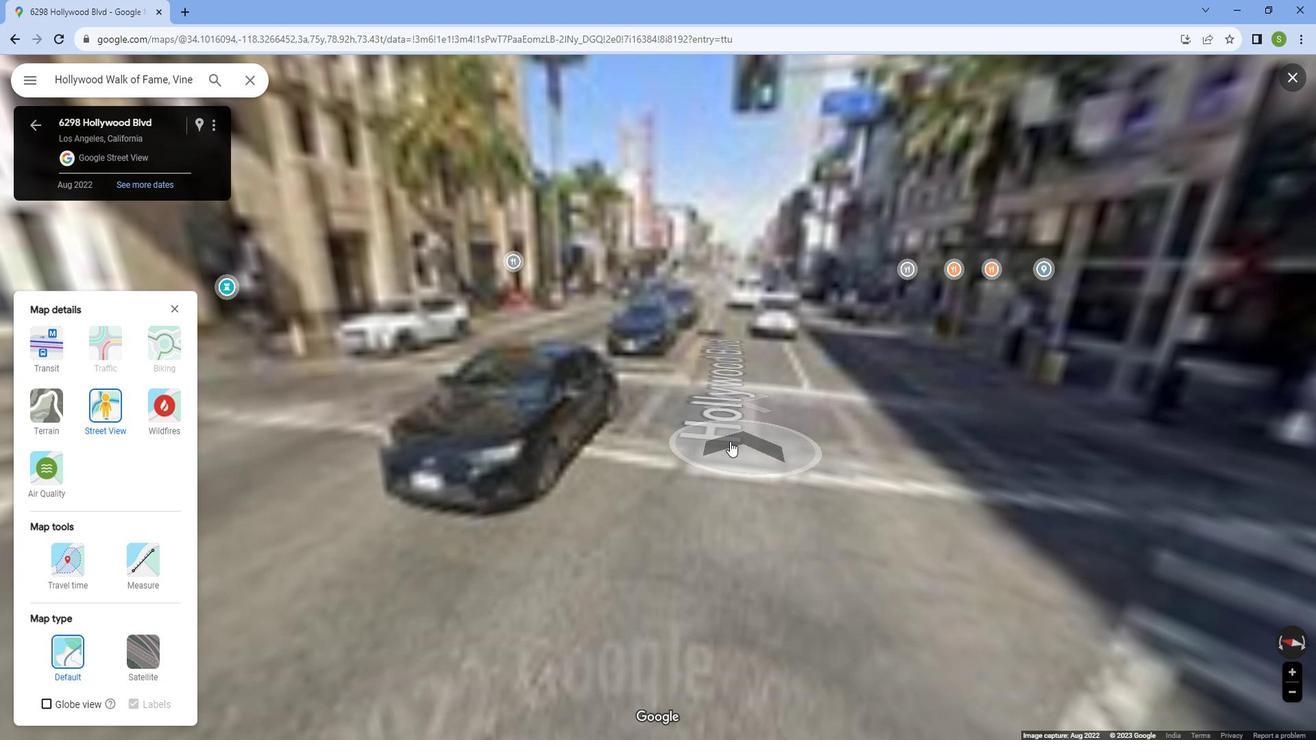 
Action: Mouse pressed left at (741, 439)
Screenshot: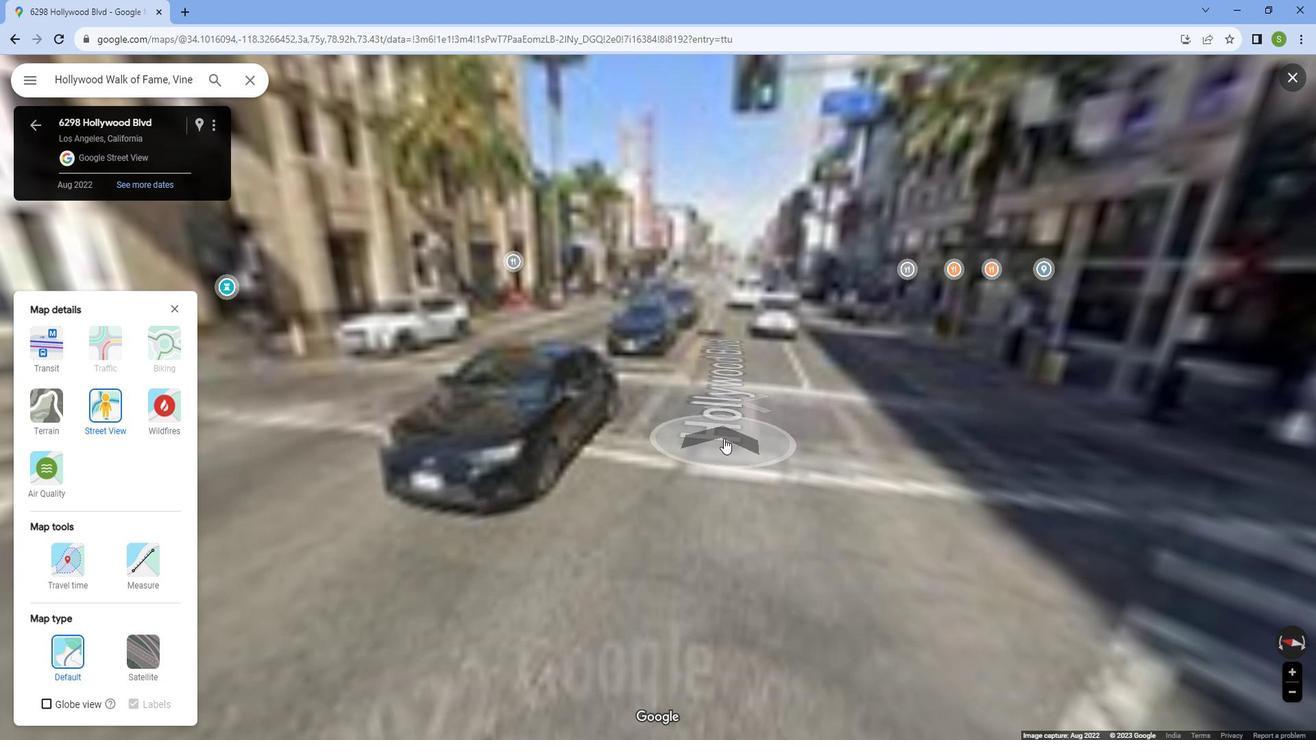 
Action: Mouse moved to (621, 475)
Screenshot: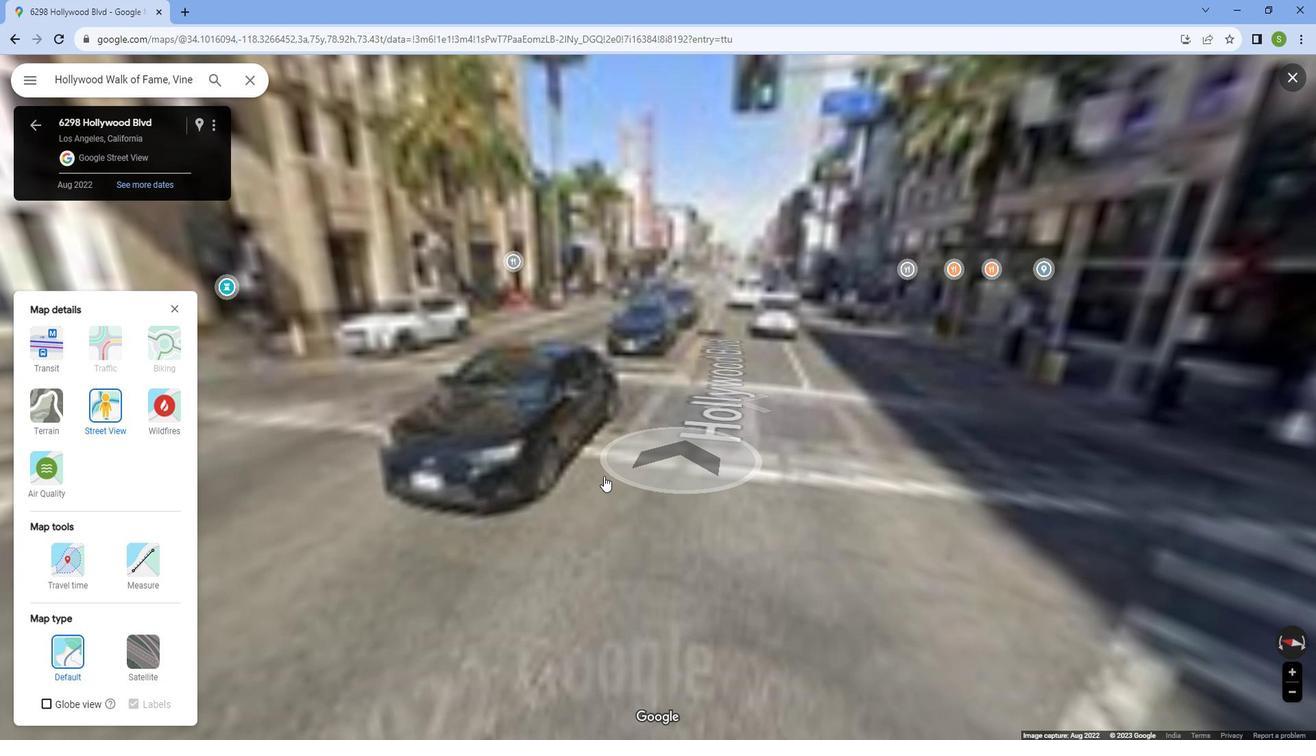 
Action: Mouse pressed left at (621, 475)
Screenshot: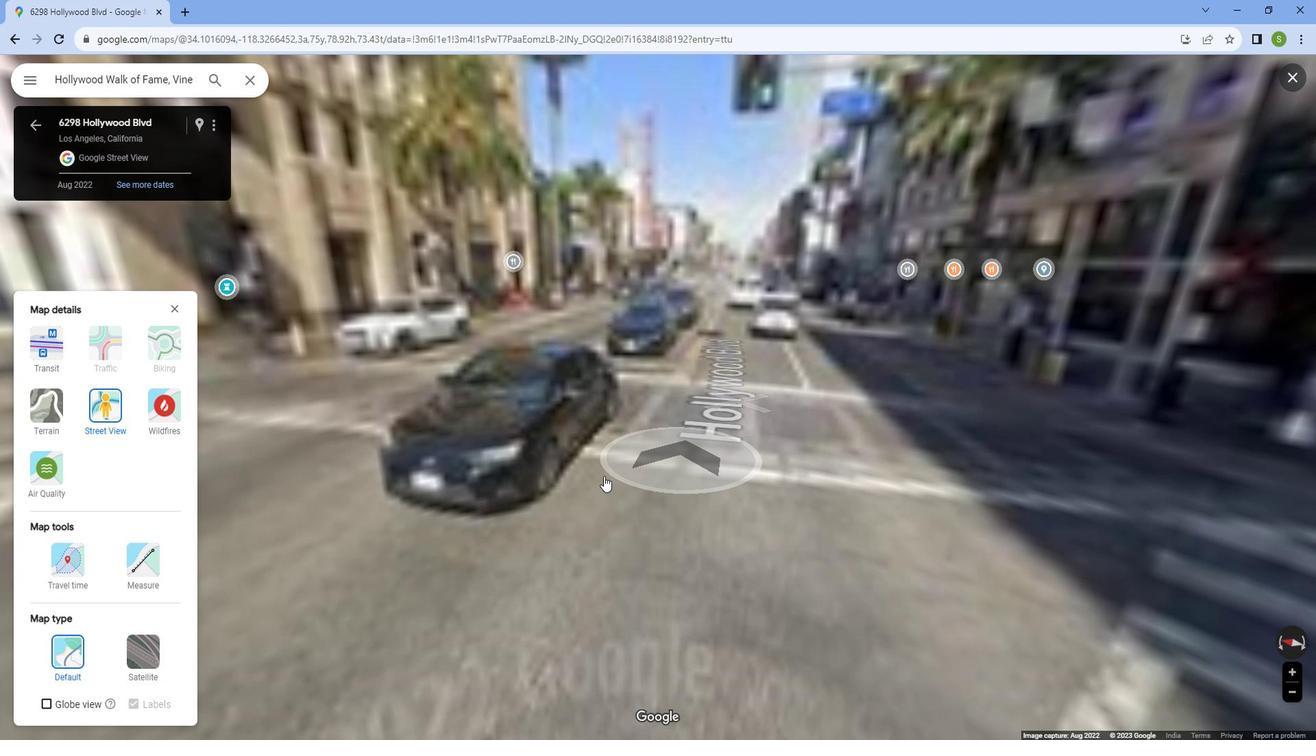 
Action: Mouse moved to (758, 455)
Screenshot: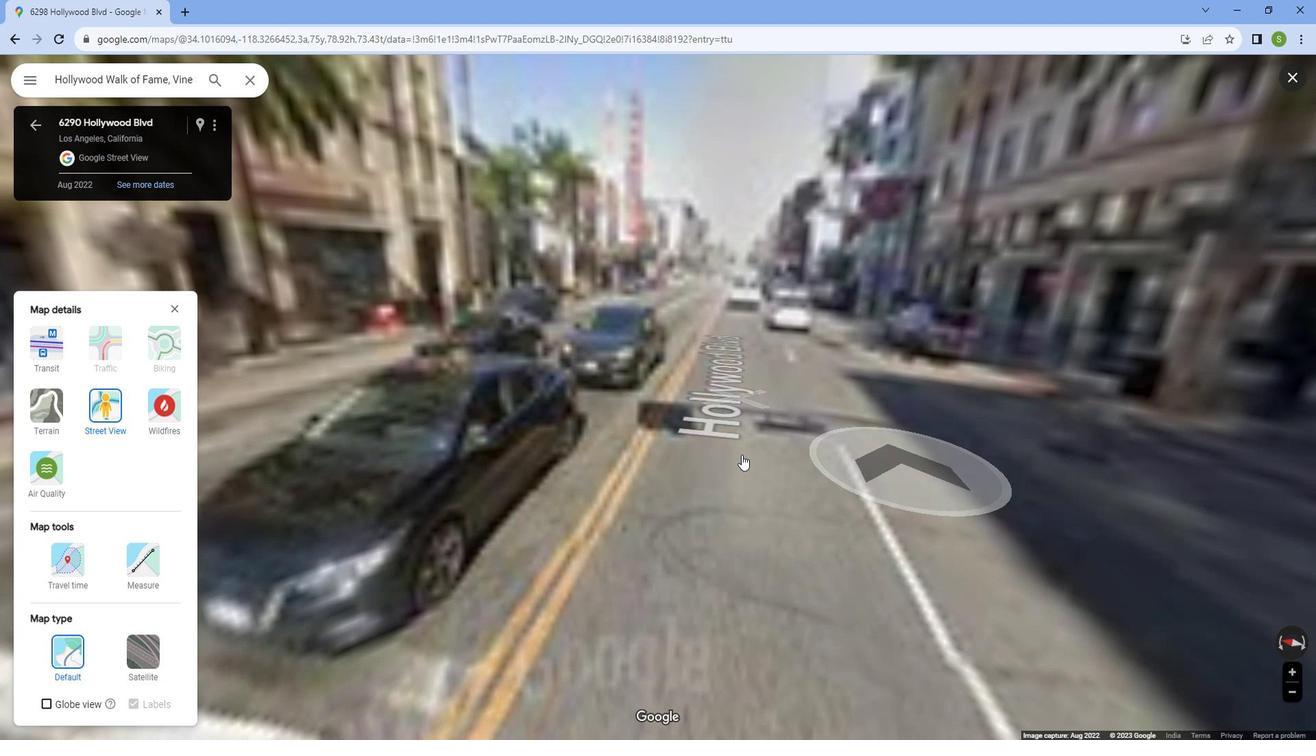 
Action: Mouse pressed left at (758, 455)
Screenshot: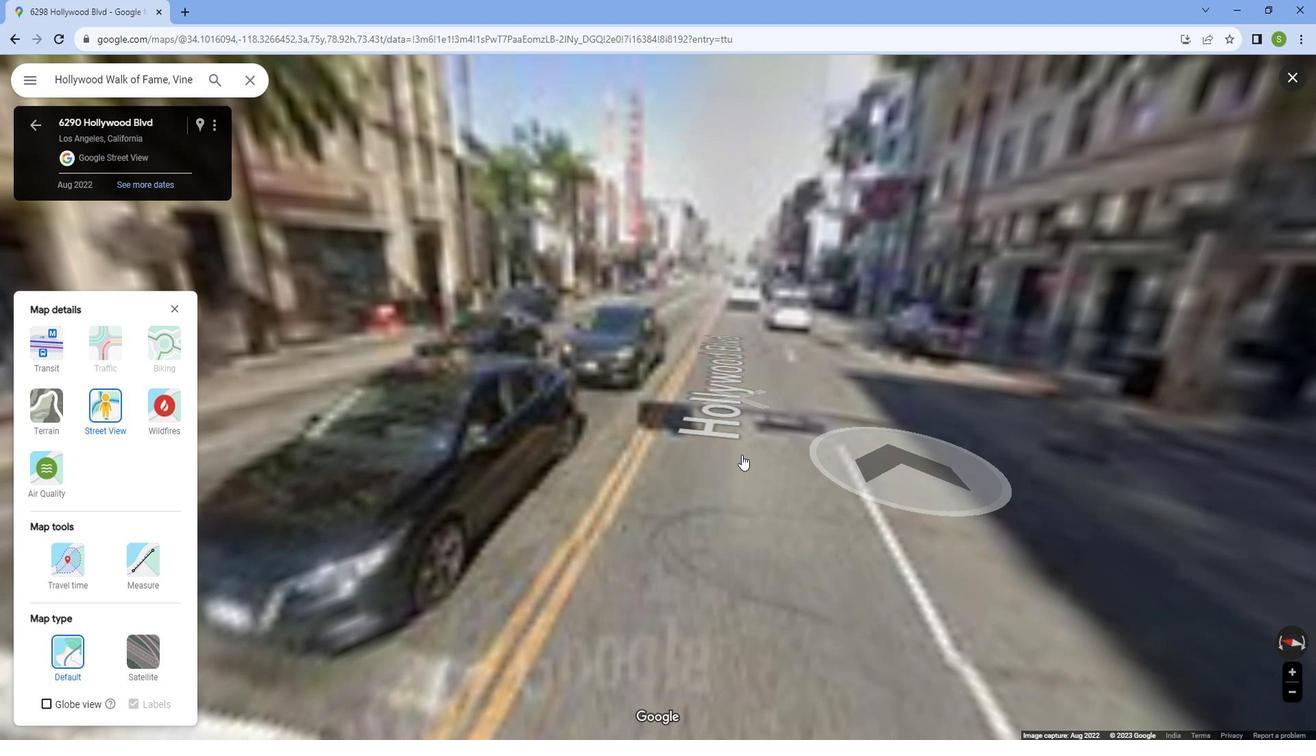 
Action: Mouse moved to (770, 443)
Screenshot: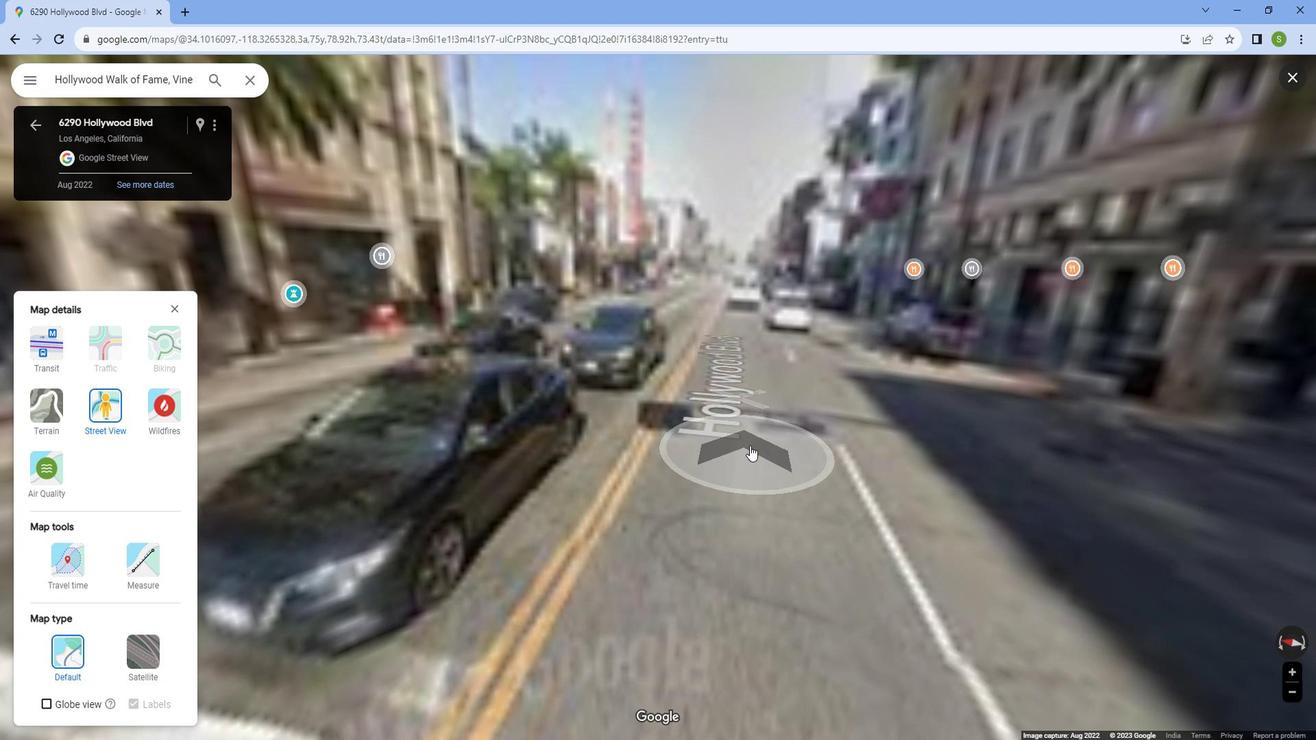 
Action: Mouse pressed left at (770, 443)
Screenshot: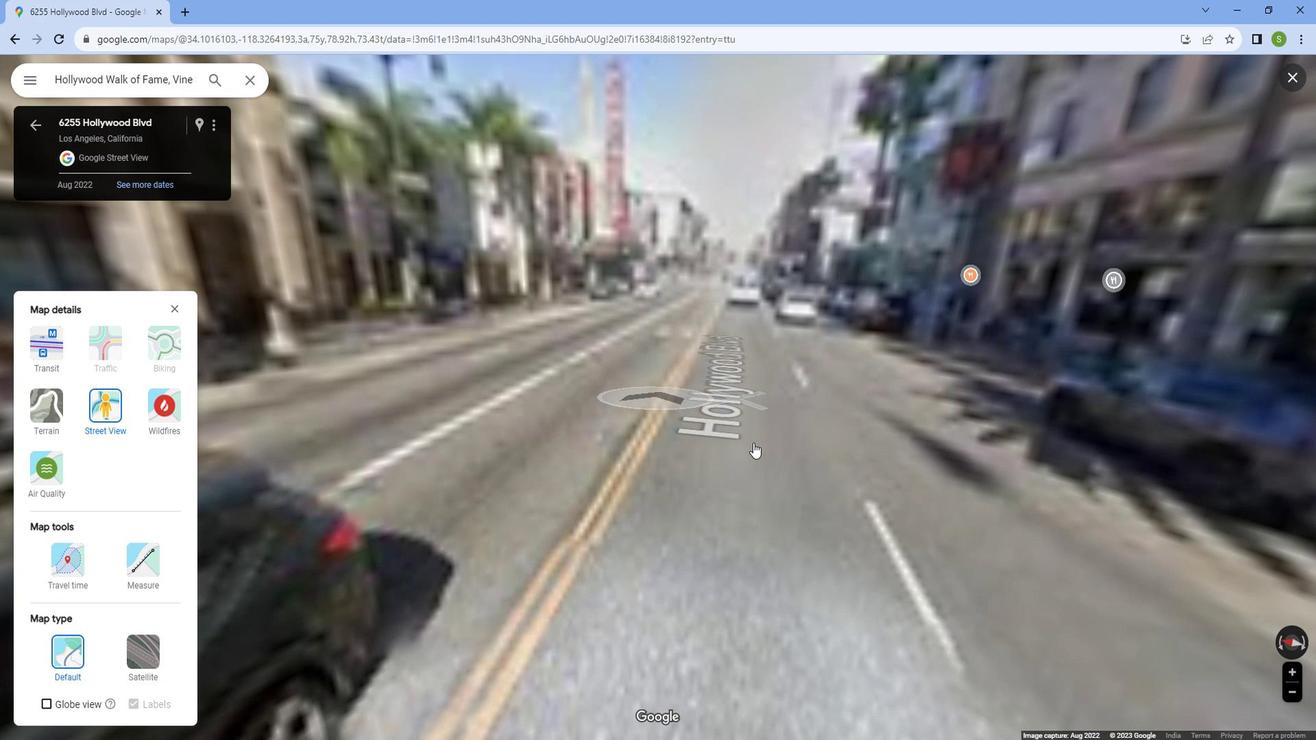 
Action: Mouse pressed left at (770, 443)
Screenshot: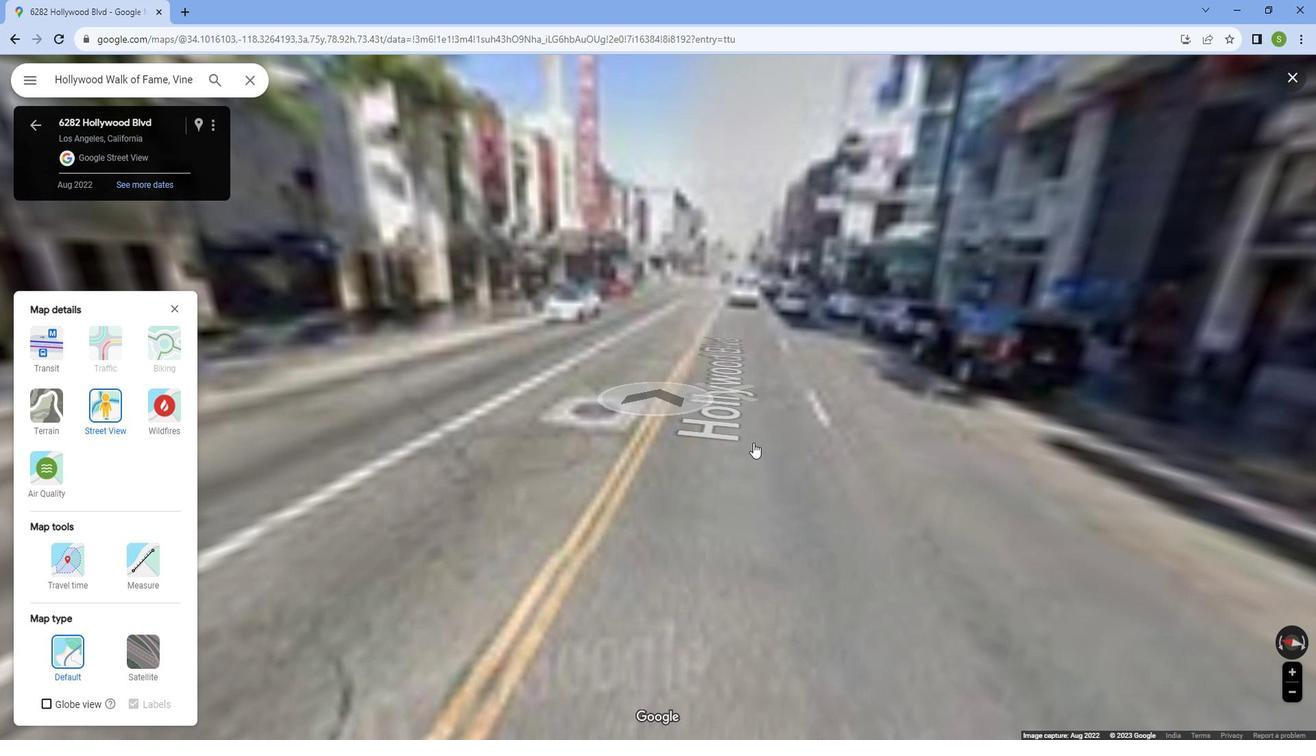 
Action: Mouse pressed left at (770, 443)
Screenshot: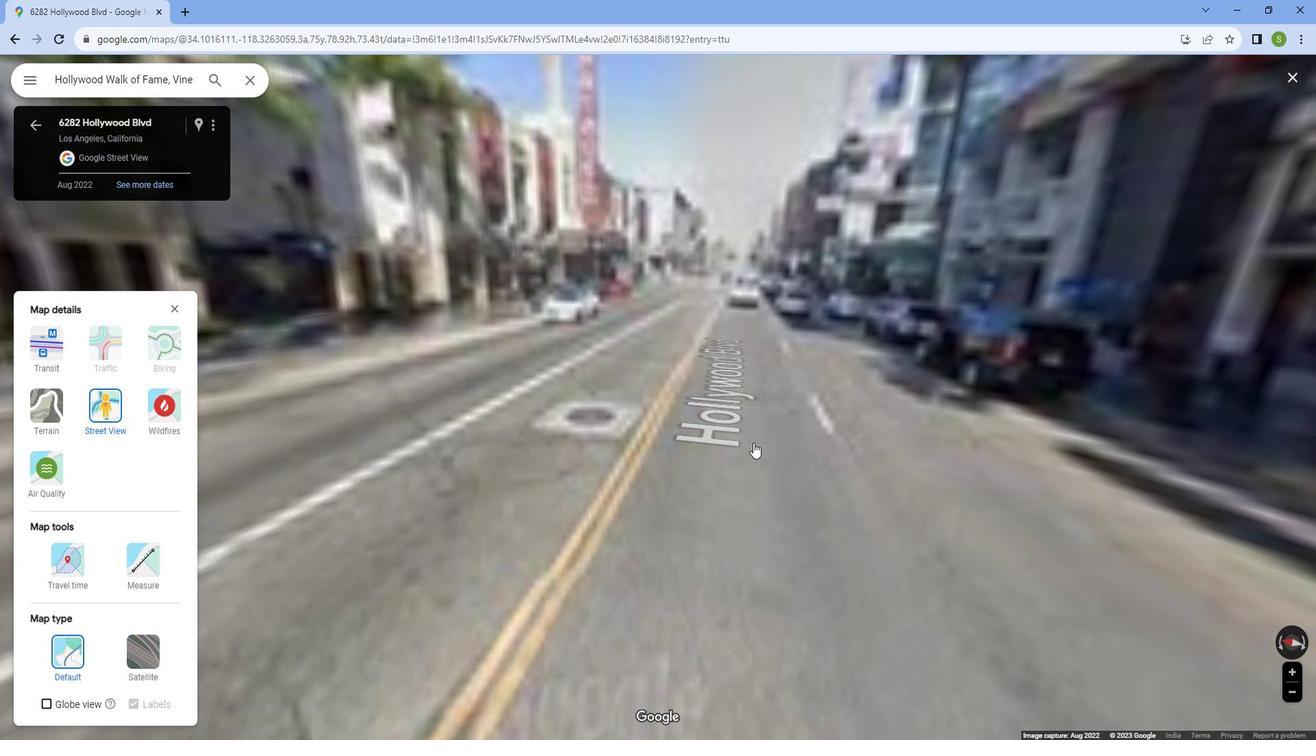 
Action: Mouse pressed left at (770, 443)
Screenshot: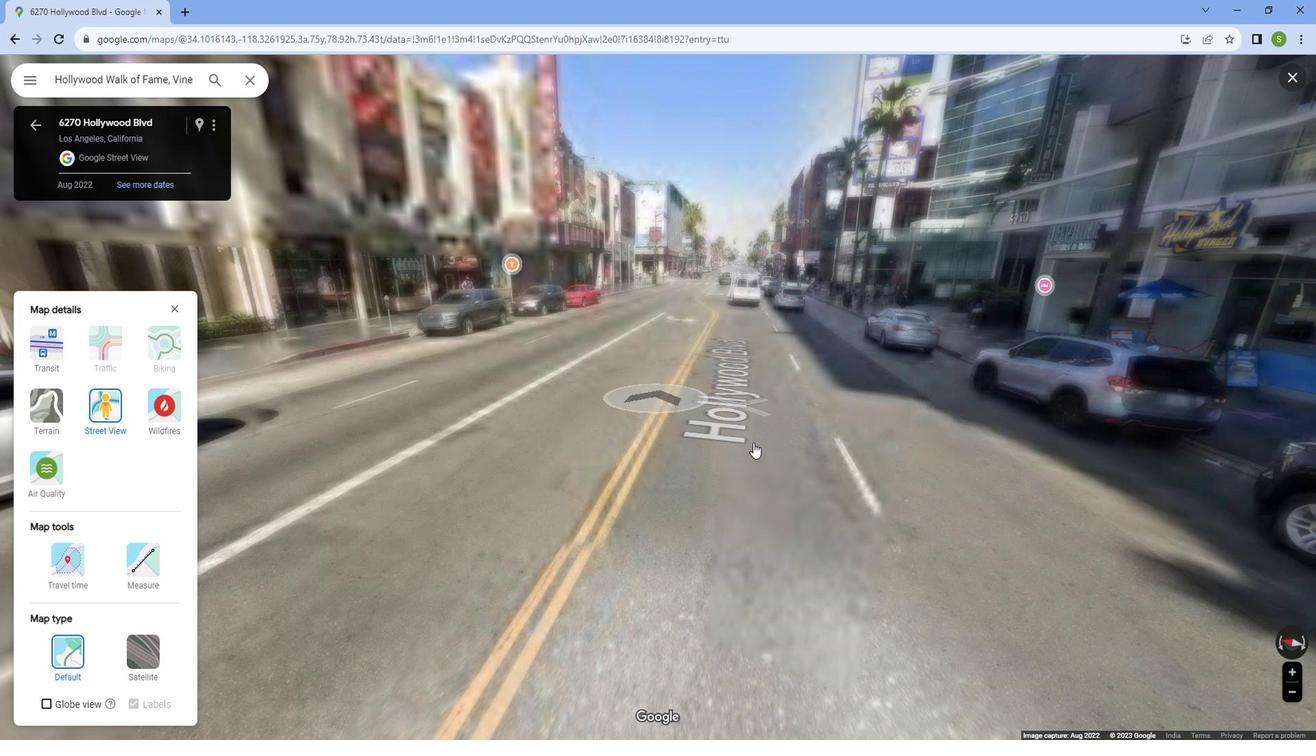 
Action: Mouse pressed left at (770, 443)
Screenshot: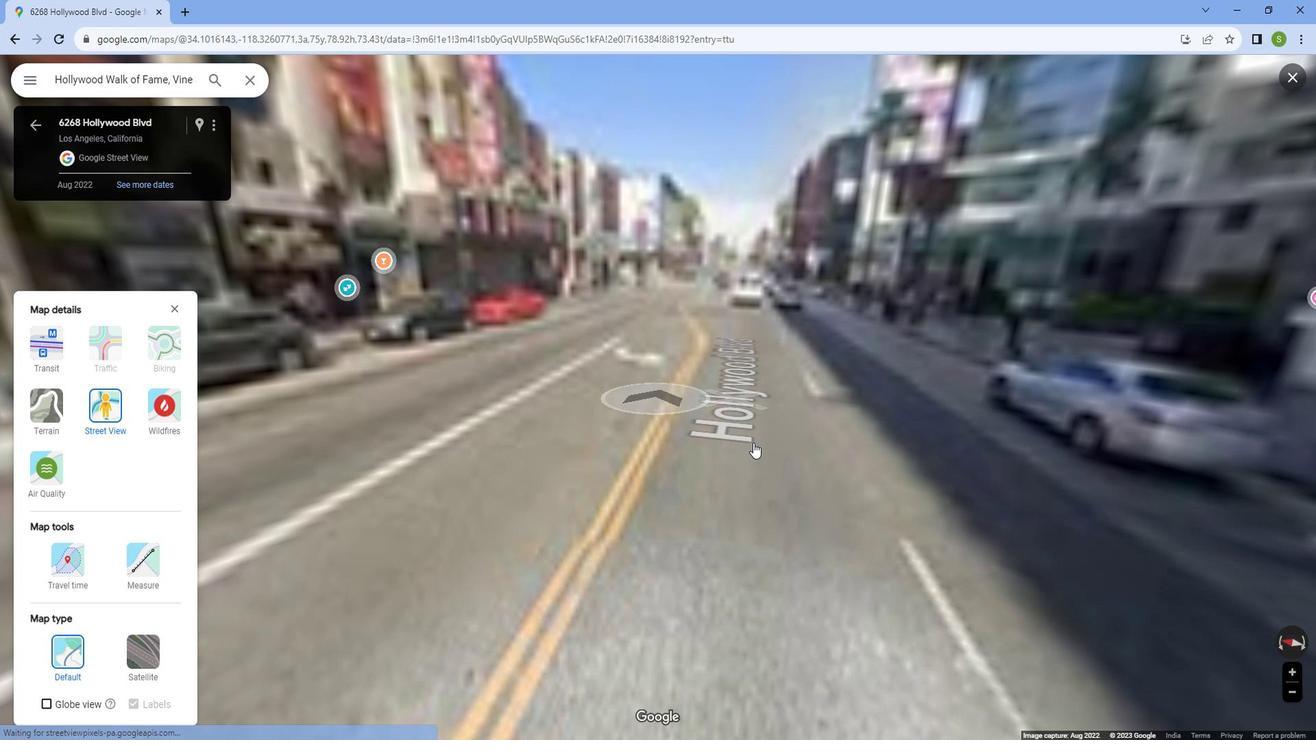 
Action: Mouse pressed left at (770, 443)
Screenshot: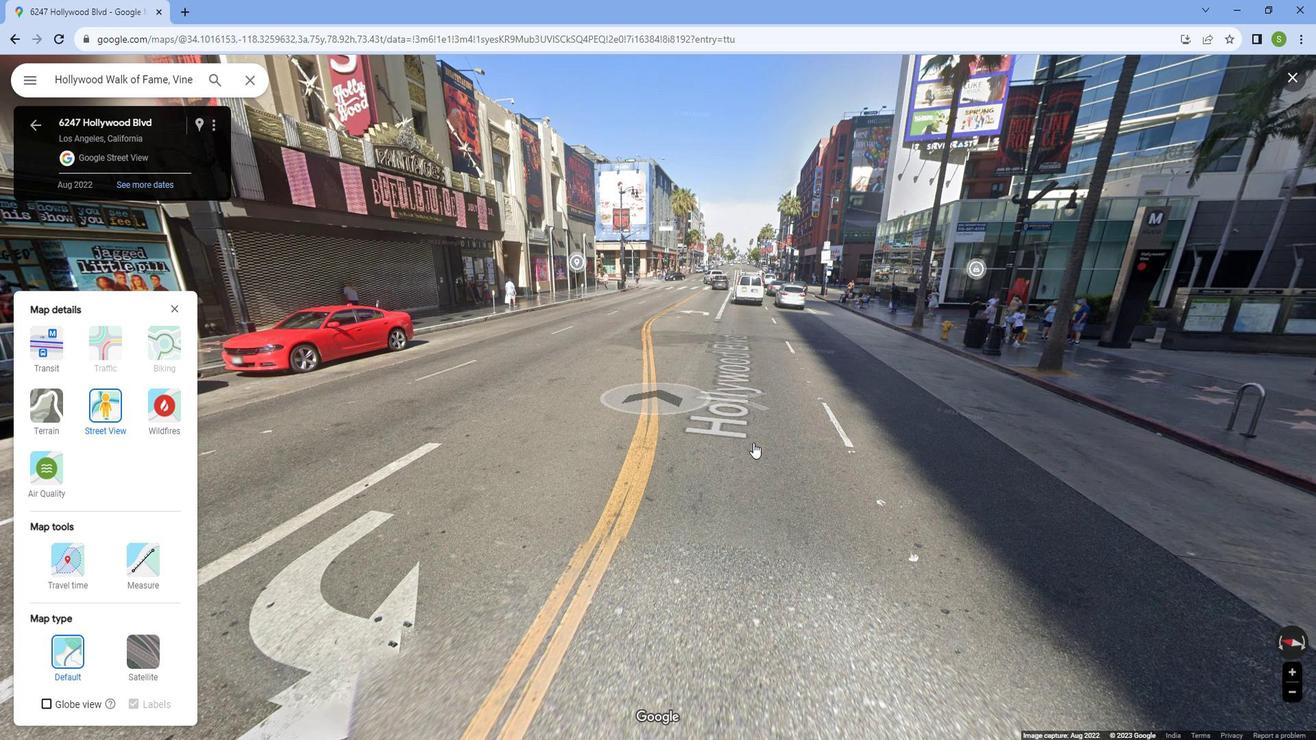
Action: Mouse moved to (783, 438)
Screenshot: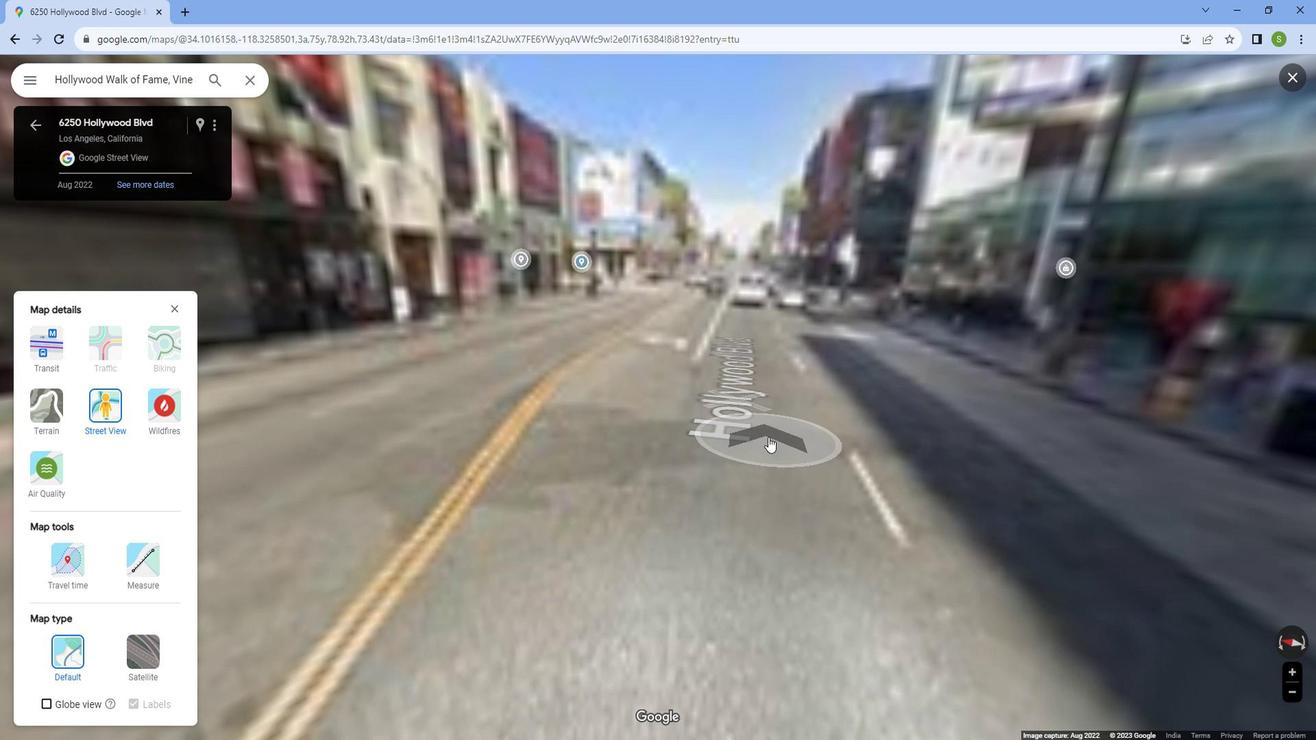 
Action: Mouse pressed left at (783, 438)
Screenshot: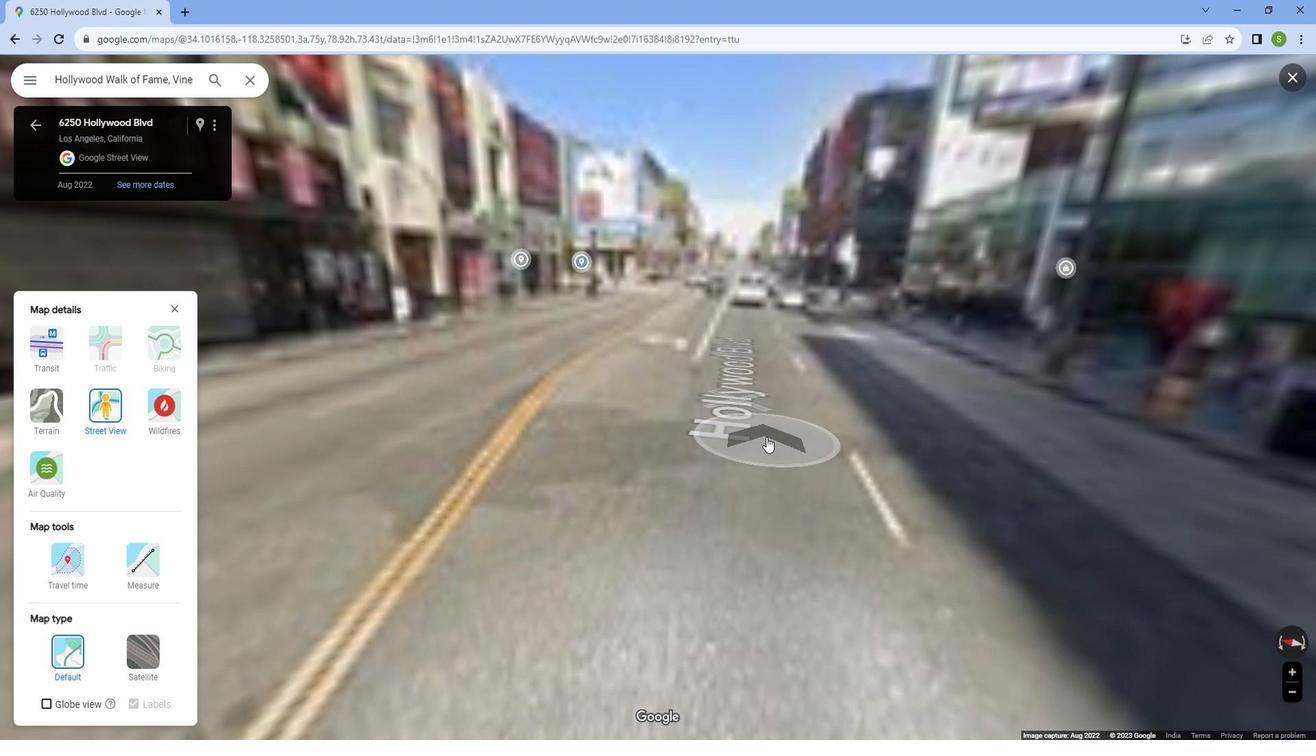 
Action: Mouse pressed left at (783, 438)
Screenshot: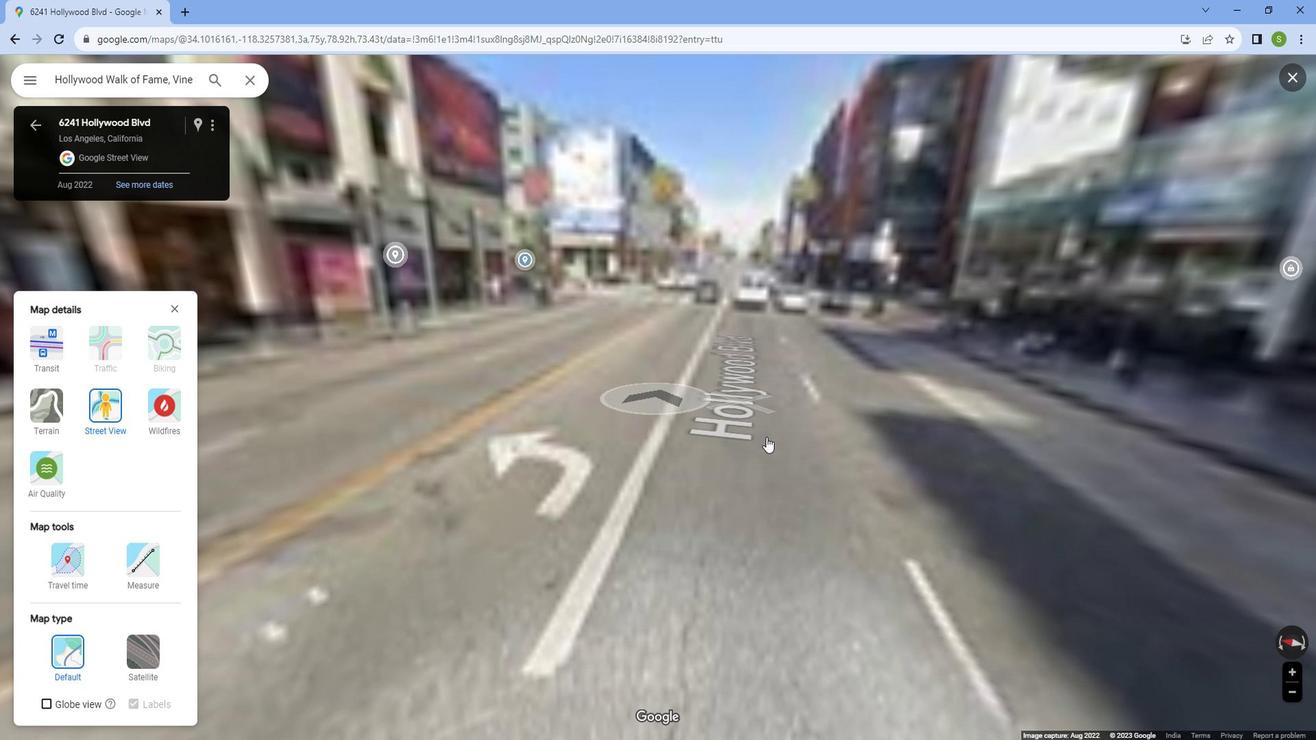 
Action: Mouse moved to (770, 401)
Screenshot: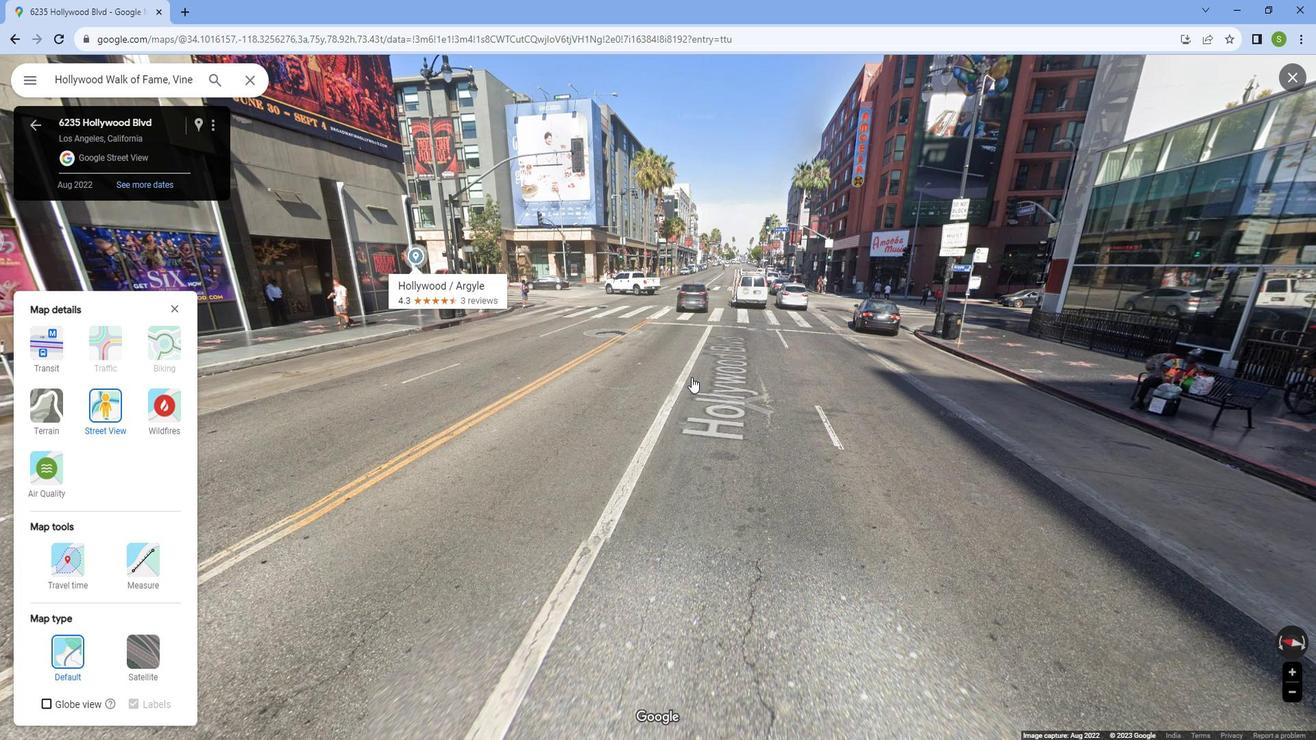 
Action: Mouse pressed left at (770, 401)
Screenshot: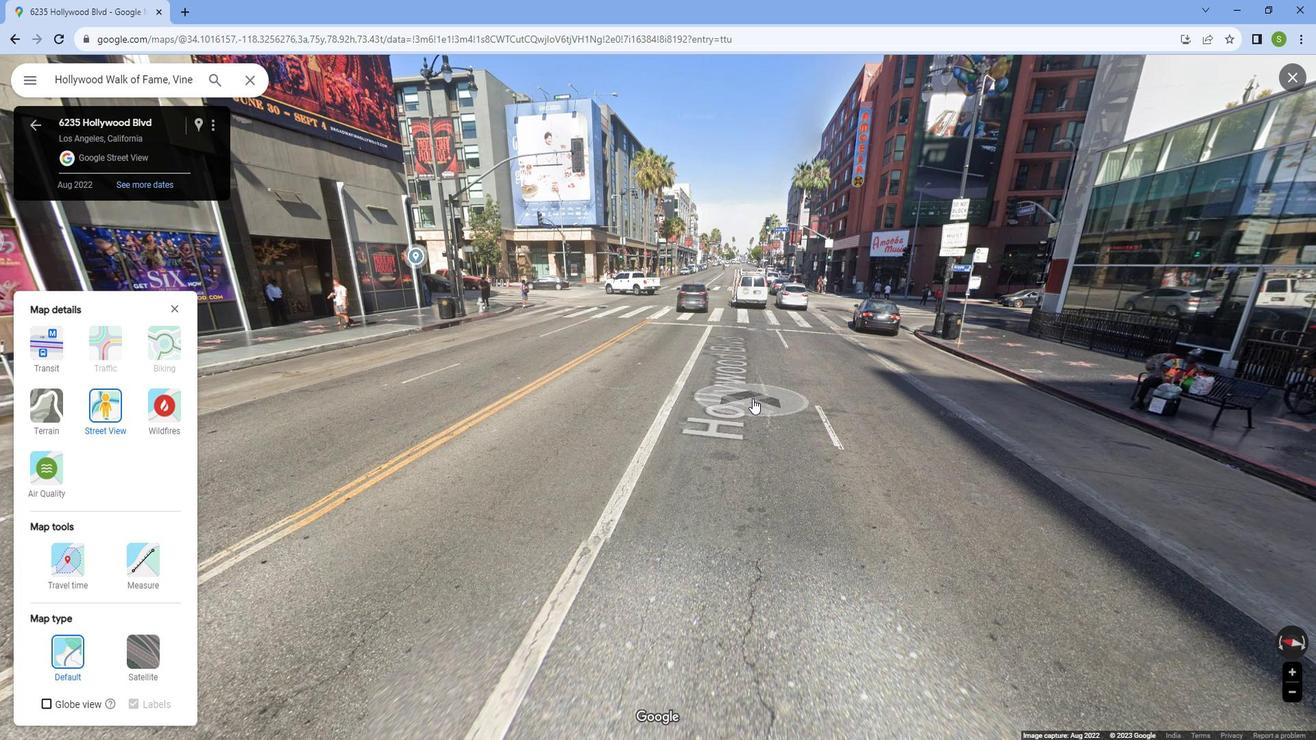 
Action: Mouse pressed left at (770, 401)
Screenshot: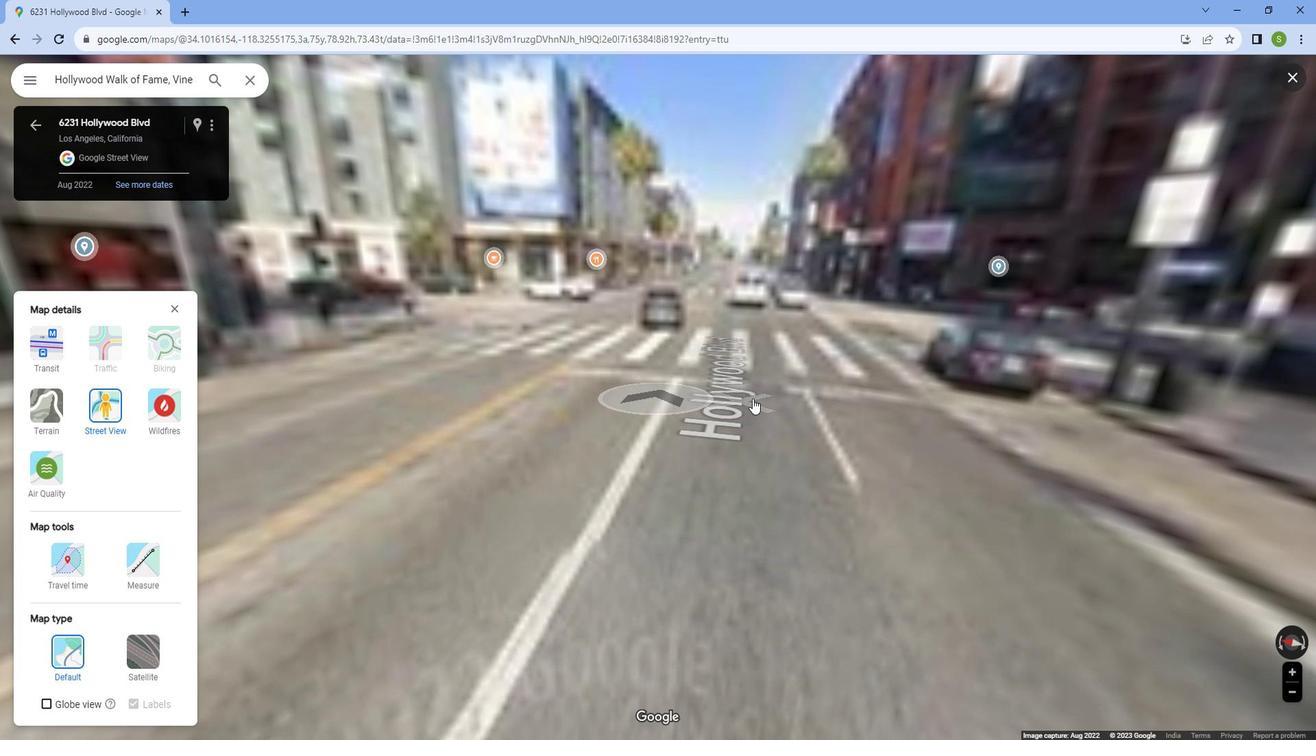 
